 Task: Create in the project AztecBridge in Backlog an issue 'Develop a new feature to allow for voice recognition and transcription', assign it to team member softage.3@softage.net and change the status to IN PROGRESS. Create in the project AztecBridge in Backlog an issue 'Implement a new feature to allow for advanced search capabilities', assign it to team member softage.4@softage.net and change the status to IN PROGRESS
Action: Mouse moved to (189, 52)
Screenshot: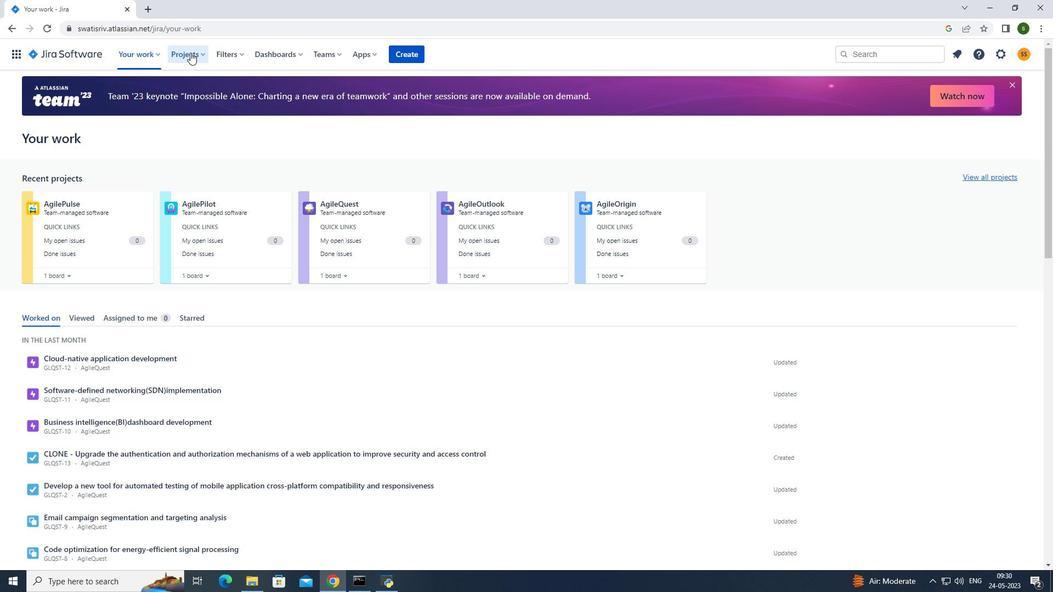 
Action: Mouse pressed left at (189, 52)
Screenshot: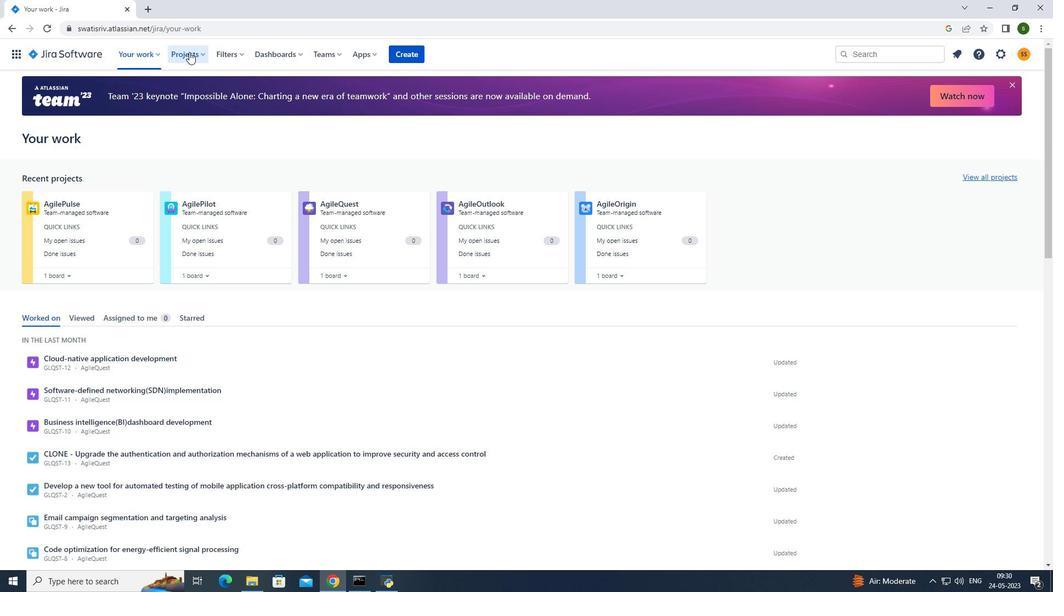 
Action: Mouse moved to (235, 277)
Screenshot: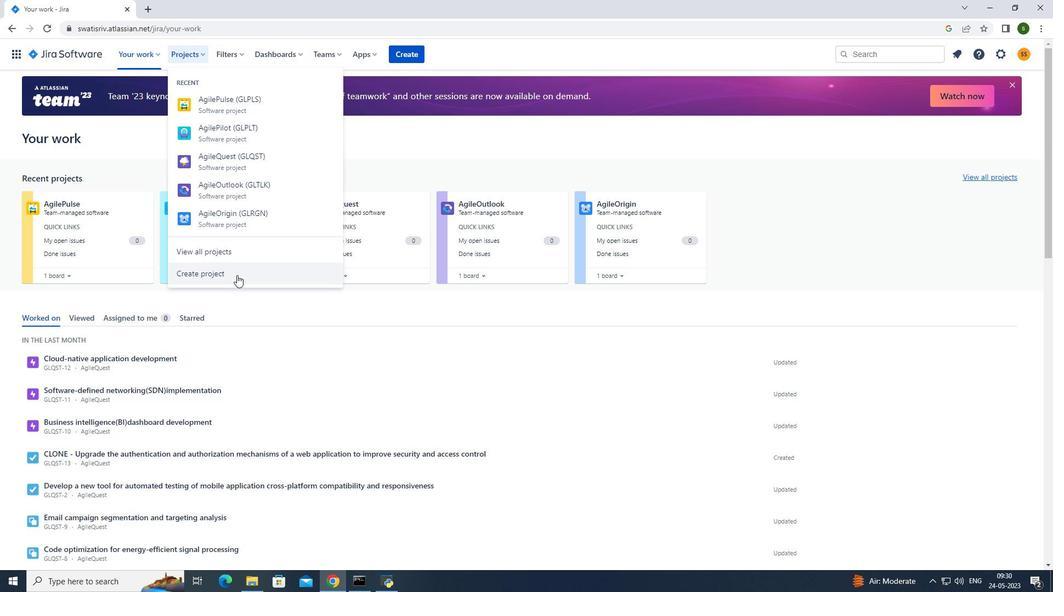 
Action: Mouse pressed left at (235, 277)
Screenshot: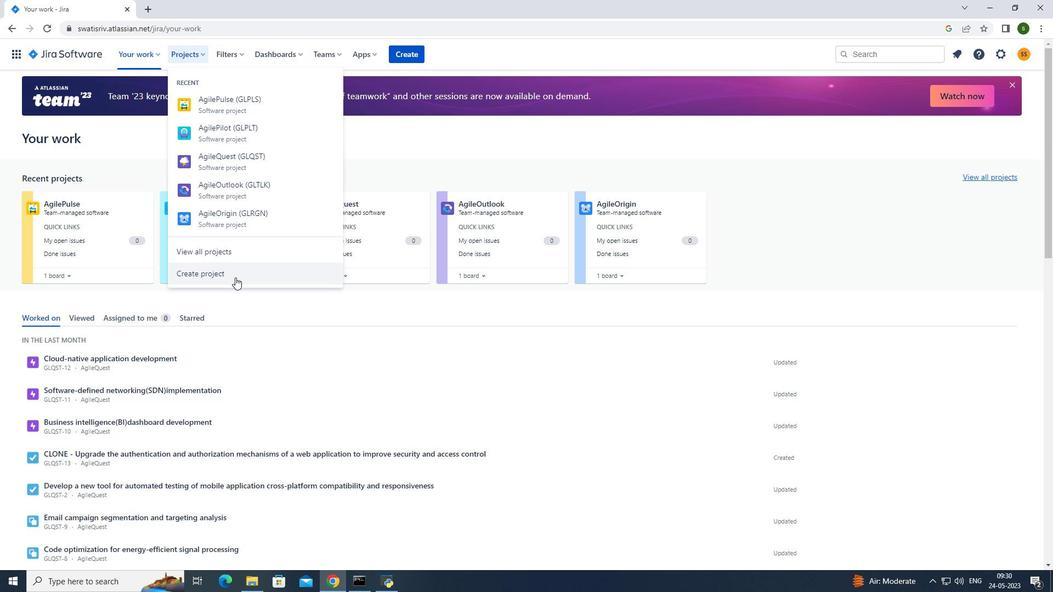 
Action: Mouse moved to (671, 262)
Screenshot: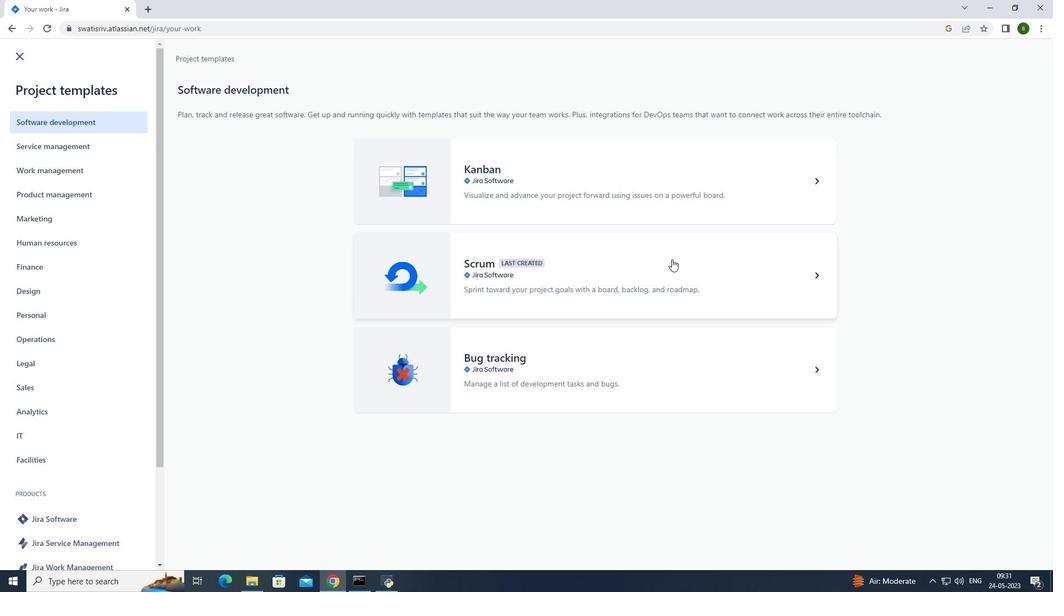 
Action: Mouse pressed left at (671, 262)
Screenshot: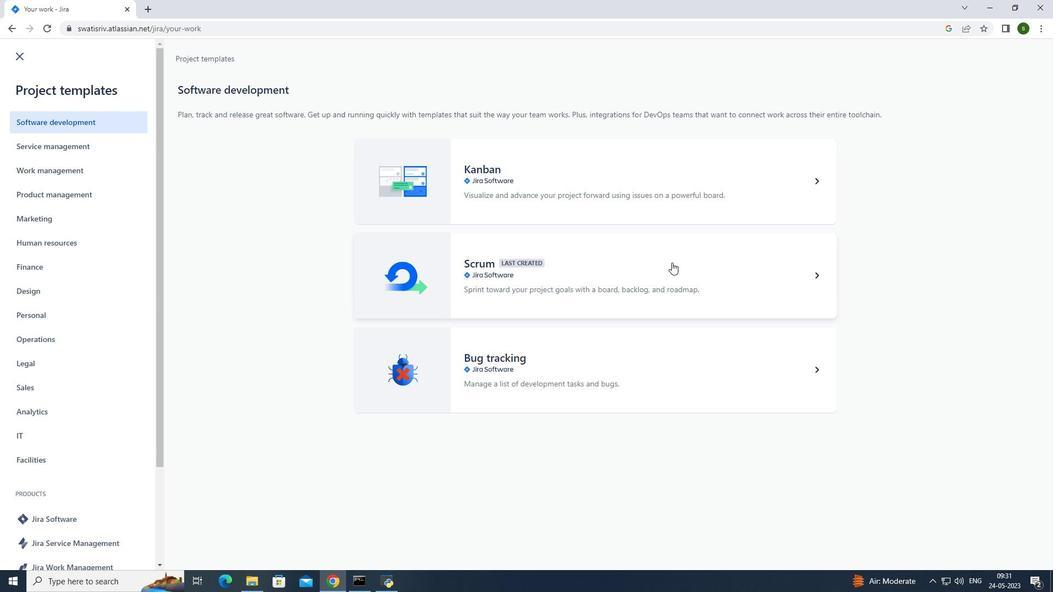
Action: Mouse moved to (810, 548)
Screenshot: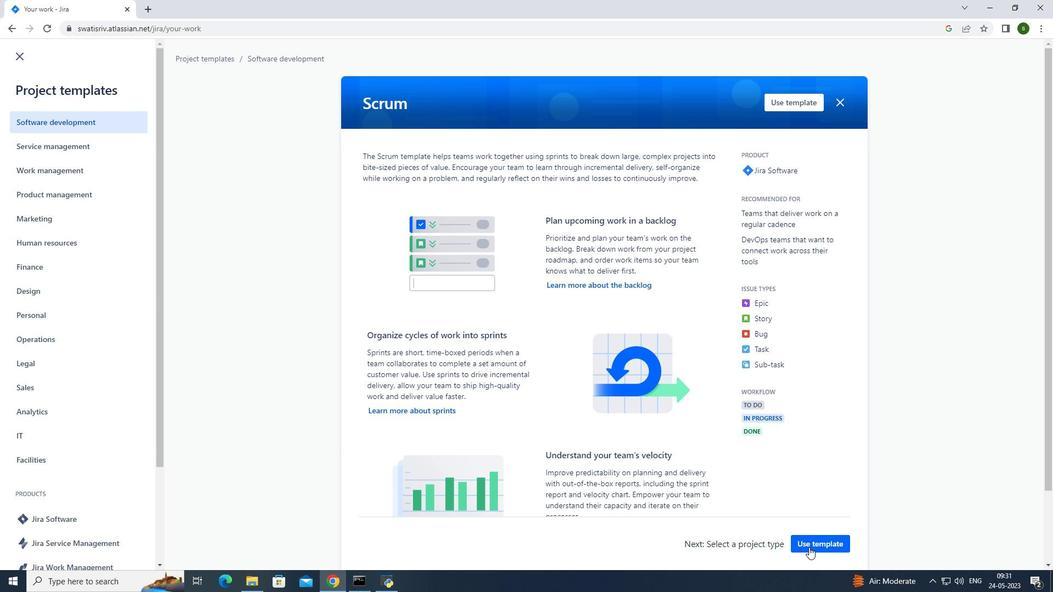 
Action: Mouse pressed left at (810, 548)
Screenshot: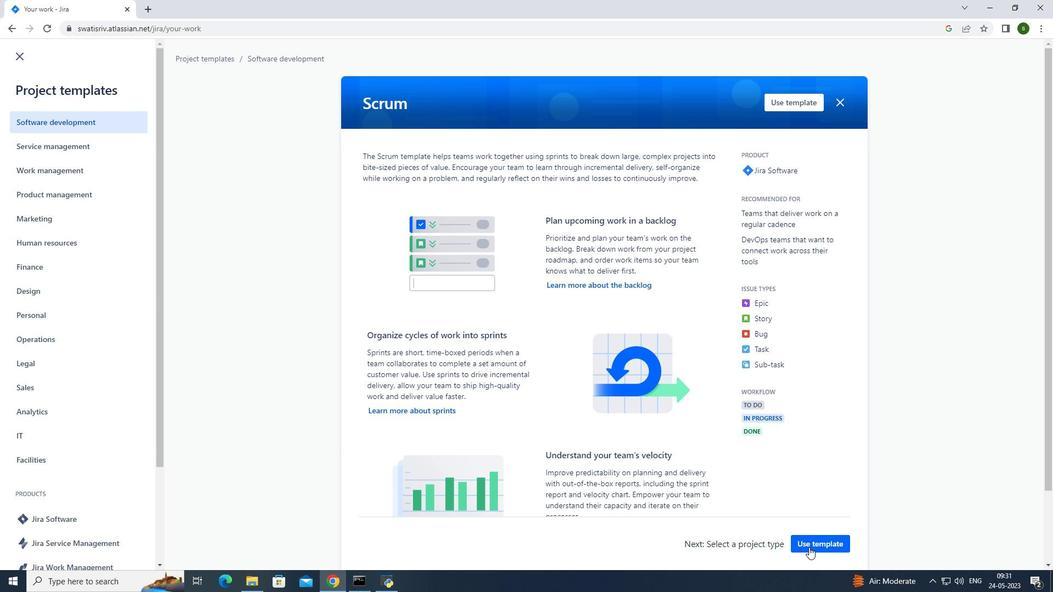 
Action: Mouse moved to (404, 540)
Screenshot: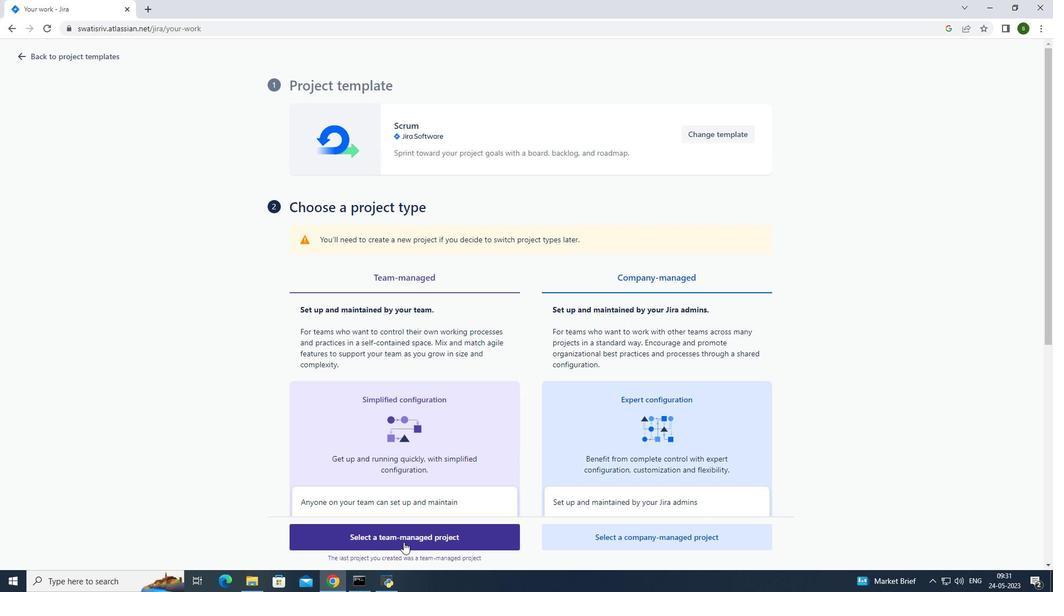 
Action: Mouse pressed left at (404, 540)
Screenshot: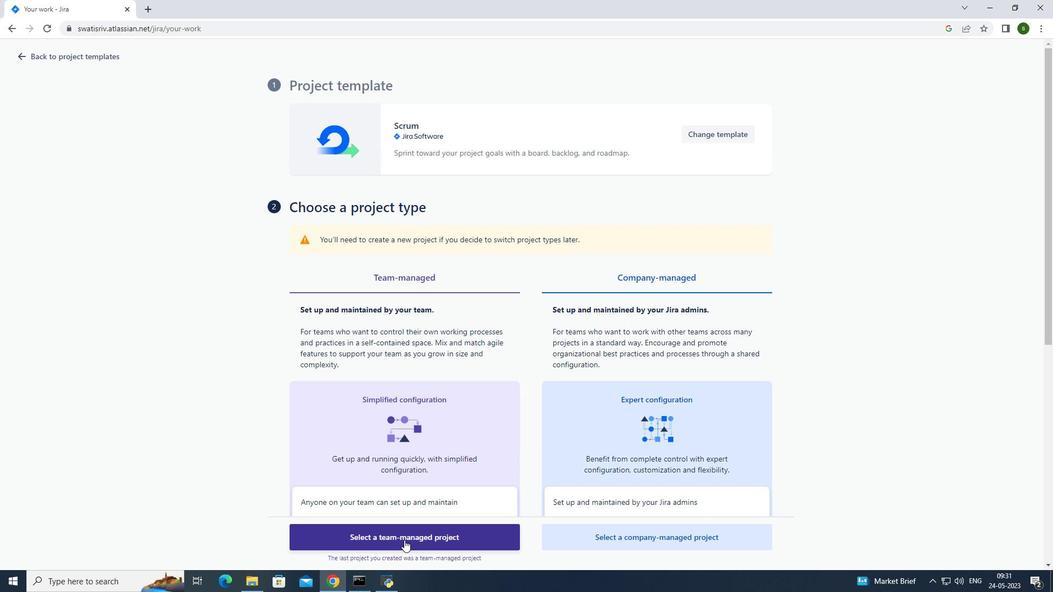 
Action: Mouse moved to (304, 250)
Screenshot: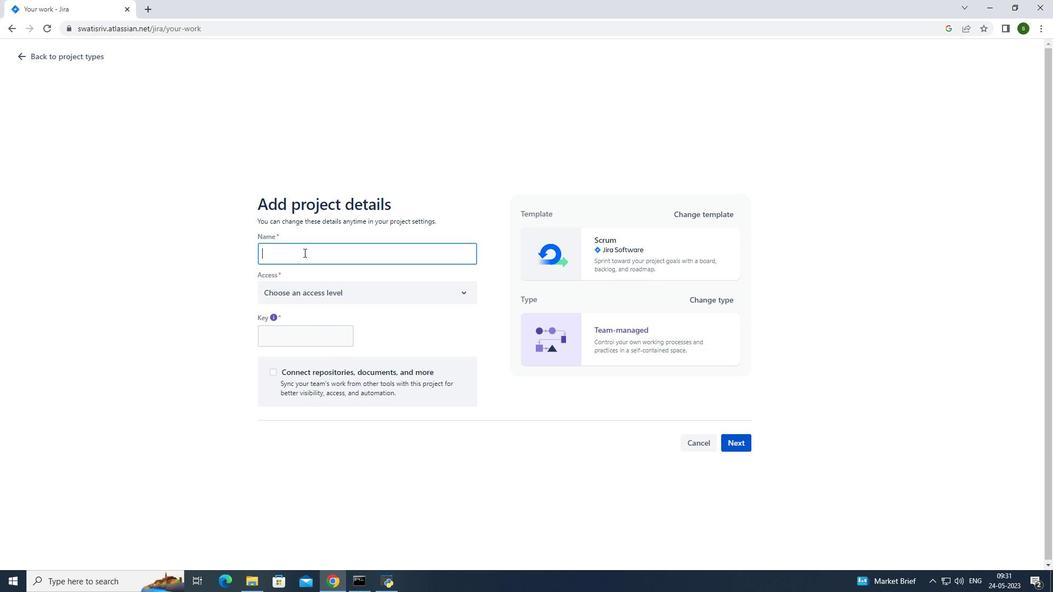 
Action: Mouse pressed left at (304, 250)
Screenshot: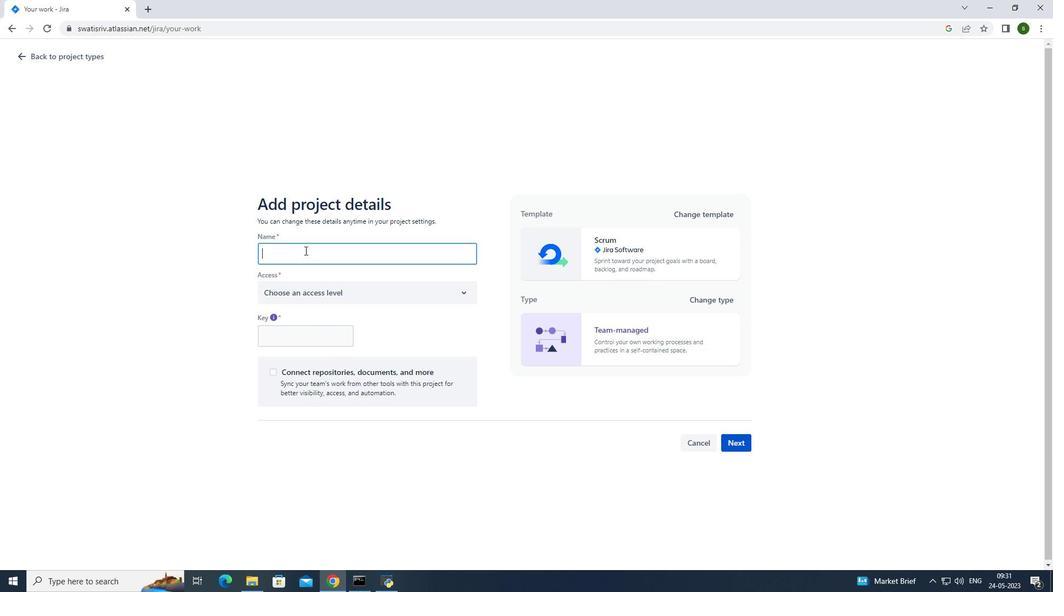 
Action: Key pressed <Key.caps_lock>A<Key.caps_lock>ztec<Key.caps_lock>B<Key.caps_lock>ridge
Screenshot: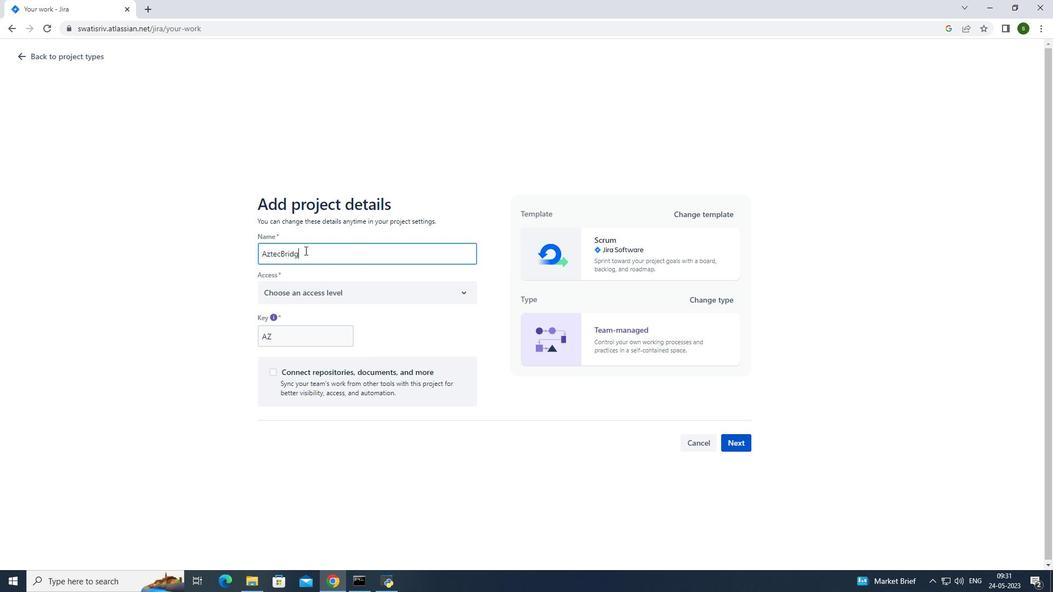 
Action: Mouse moved to (408, 289)
Screenshot: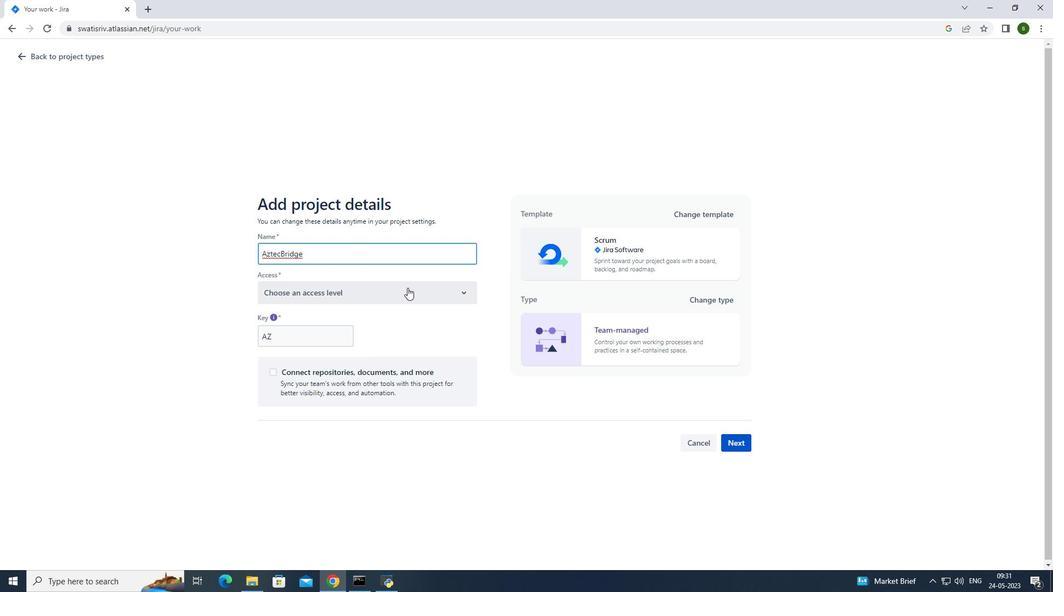 
Action: Mouse pressed left at (408, 289)
Screenshot: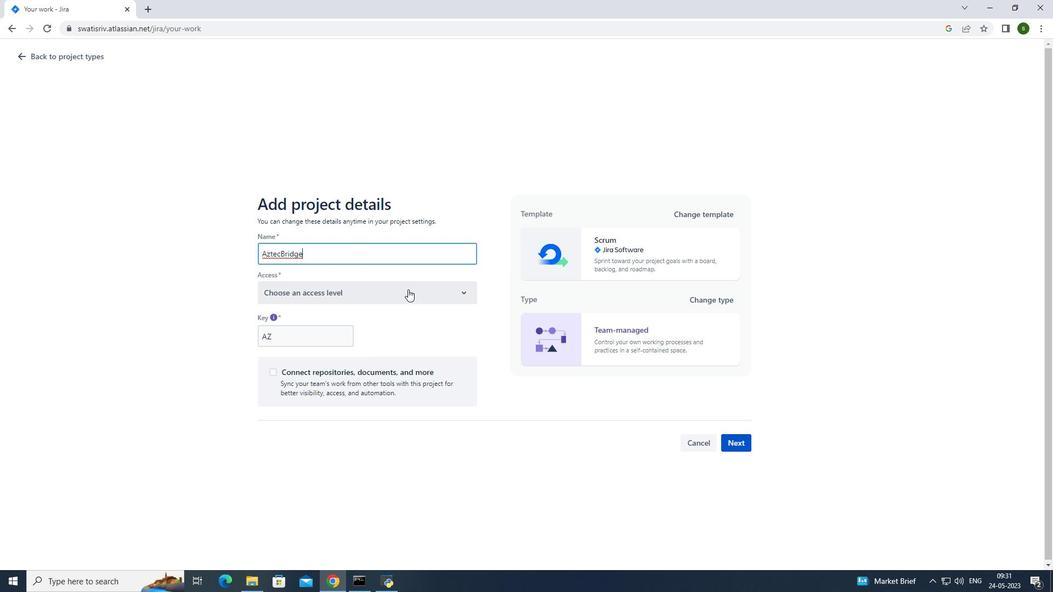 
Action: Mouse moved to (316, 335)
Screenshot: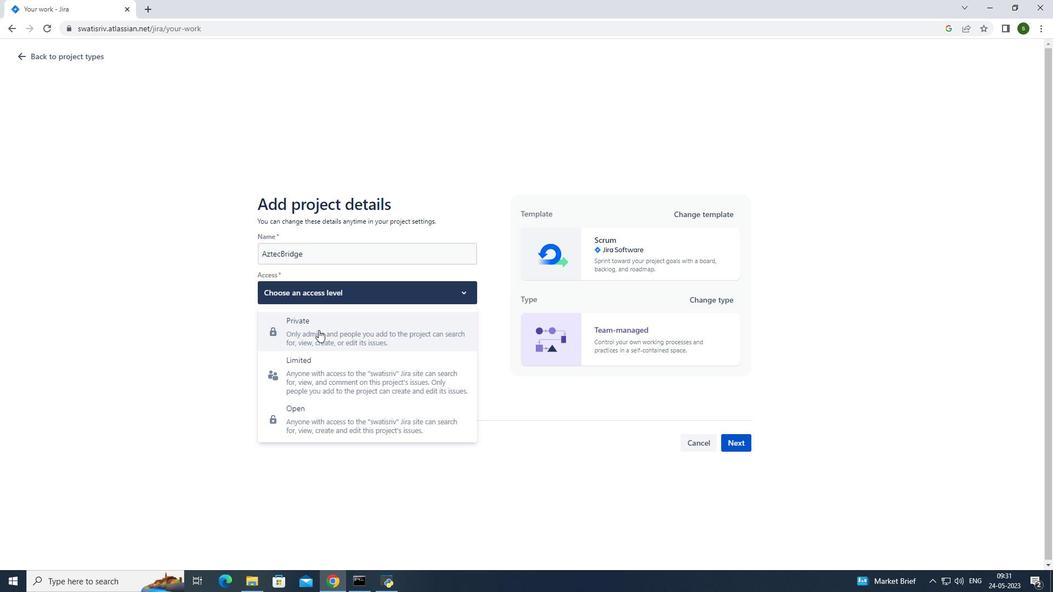 
Action: Mouse pressed left at (316, 335)
Screenshot: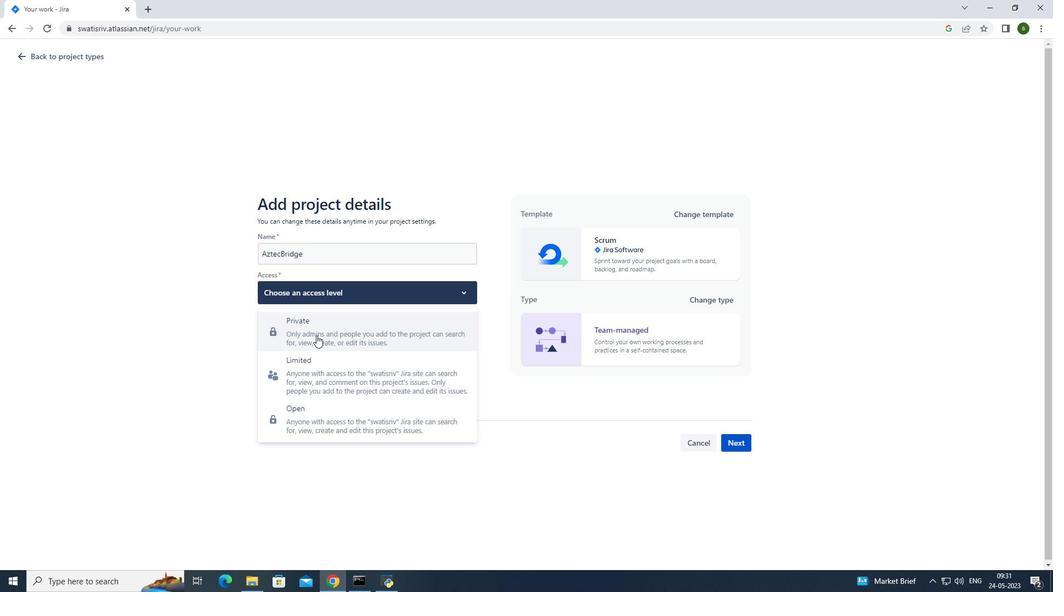 
Action: Mouse moved to (734, 444)
Screenshot: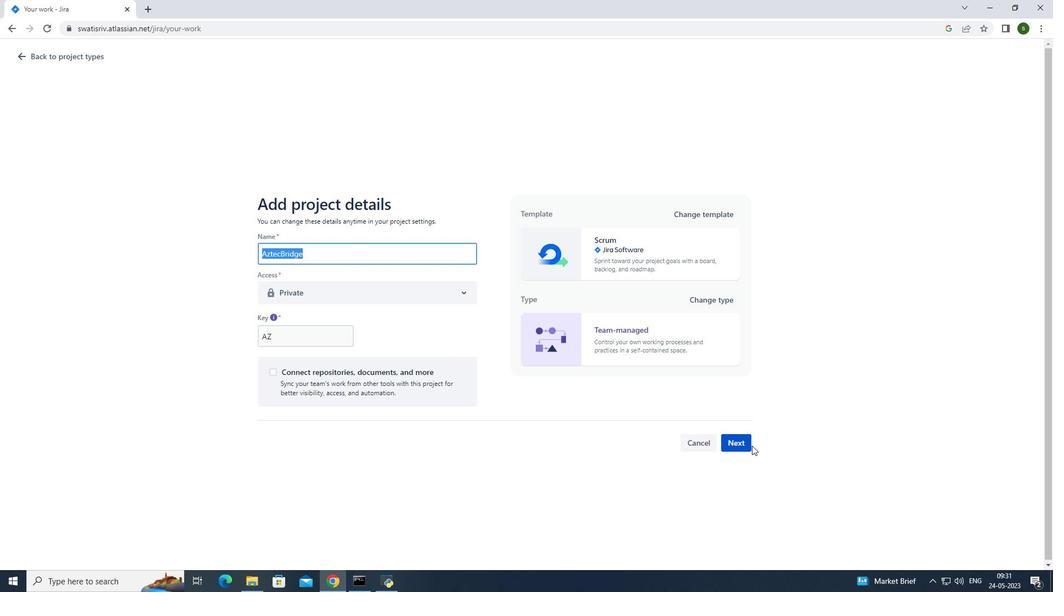
Action: Mouse pressed left at (734, 444)
Screenshot: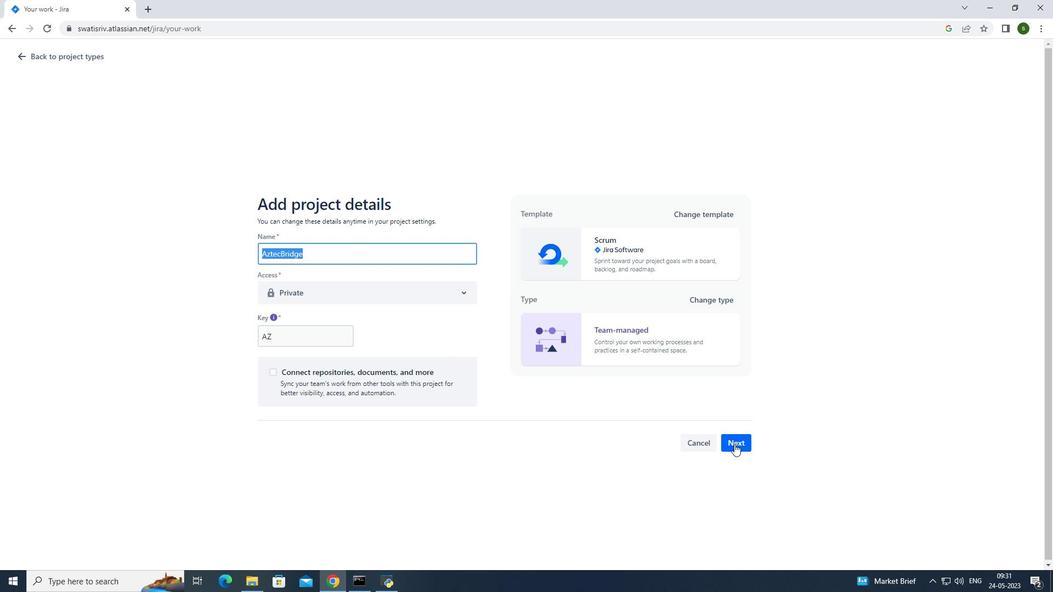 
Action: Mouse moved to (655, 368)
Screenshot: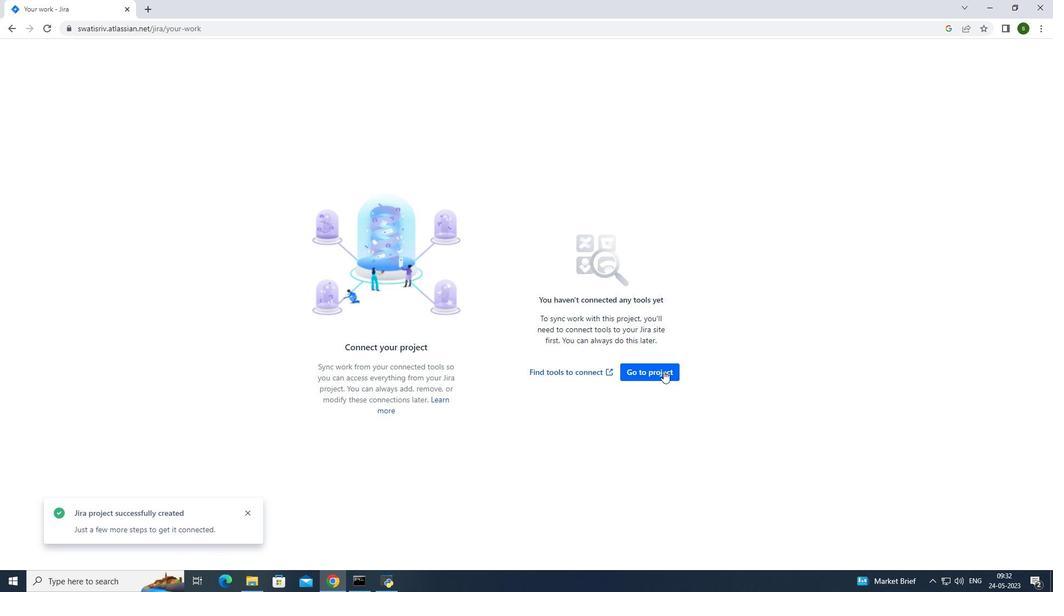 
Action: Mouse pressed left at (655, 368)
Screenshot: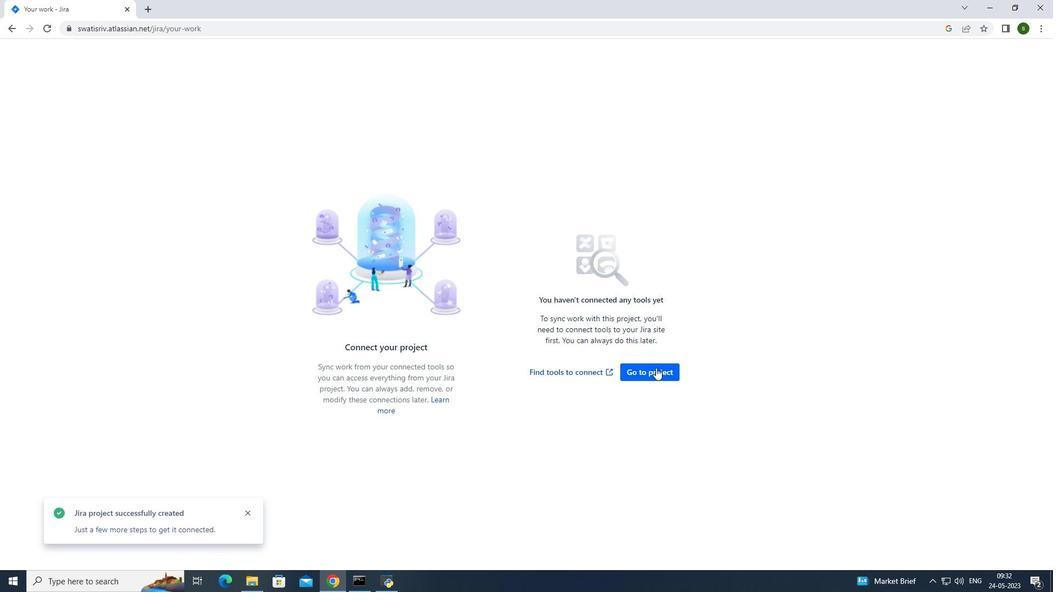
Action: Mouse moved to (250, 512)
Screenshot: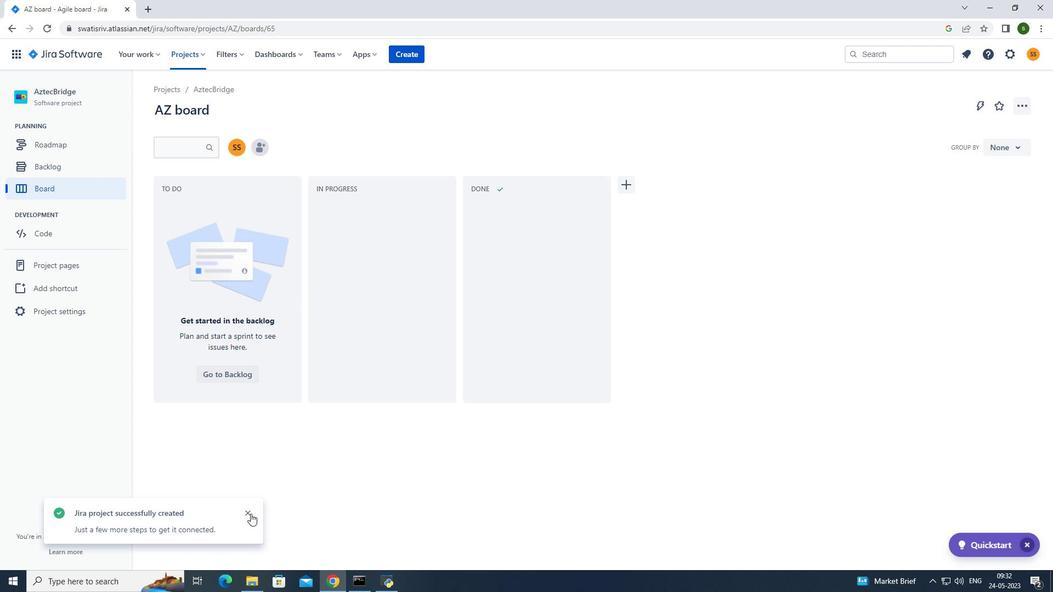 
Action: Mouse pressed left at (250, 512)
Screenshot: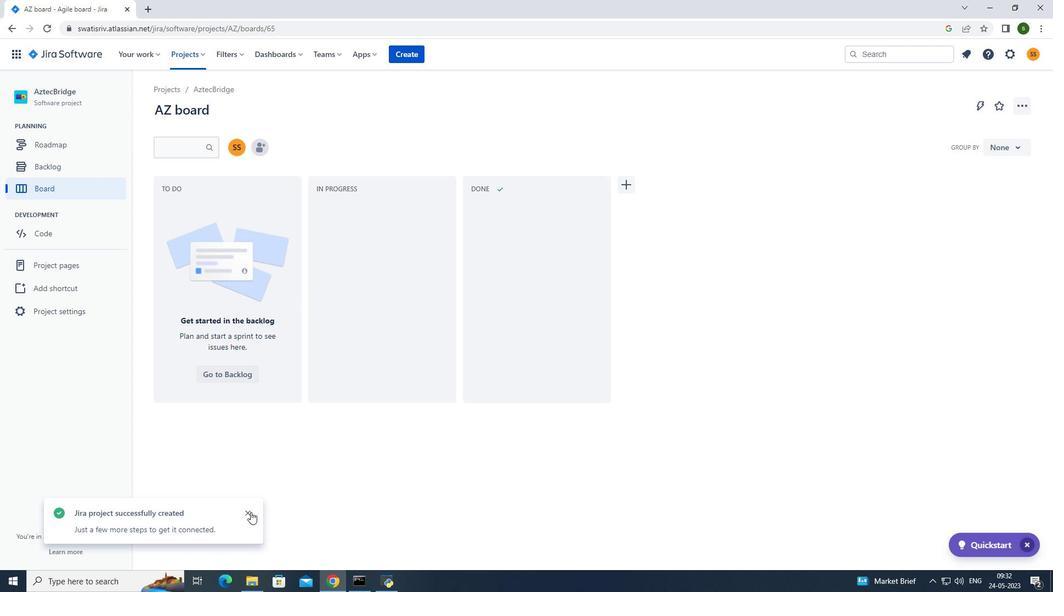 
Action: Mouse moved to (239, 375)
Screenshot: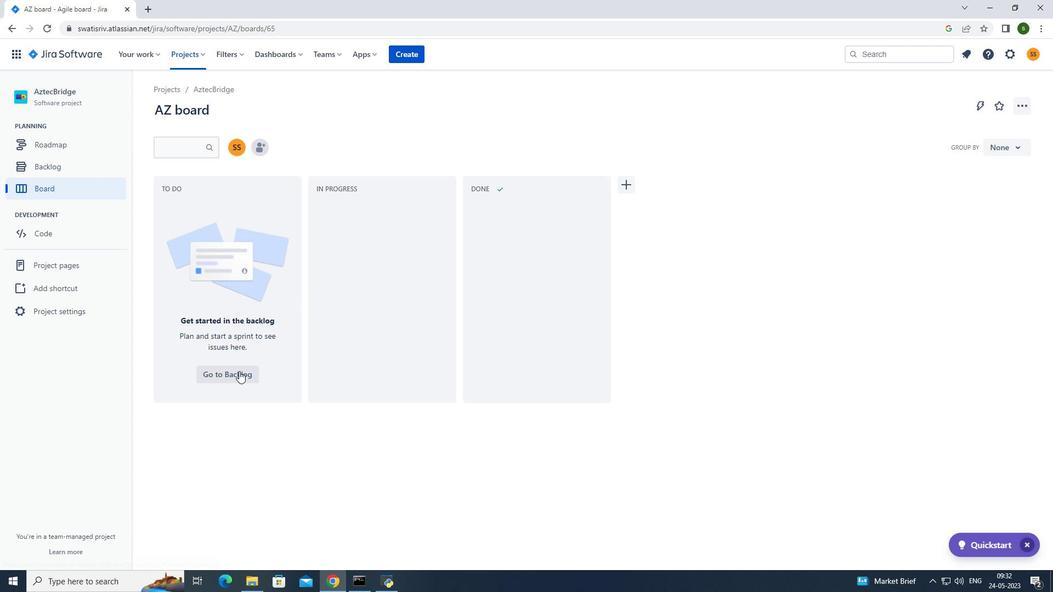 
Action: Mouse pressed left at (239, 375)
Screenshot: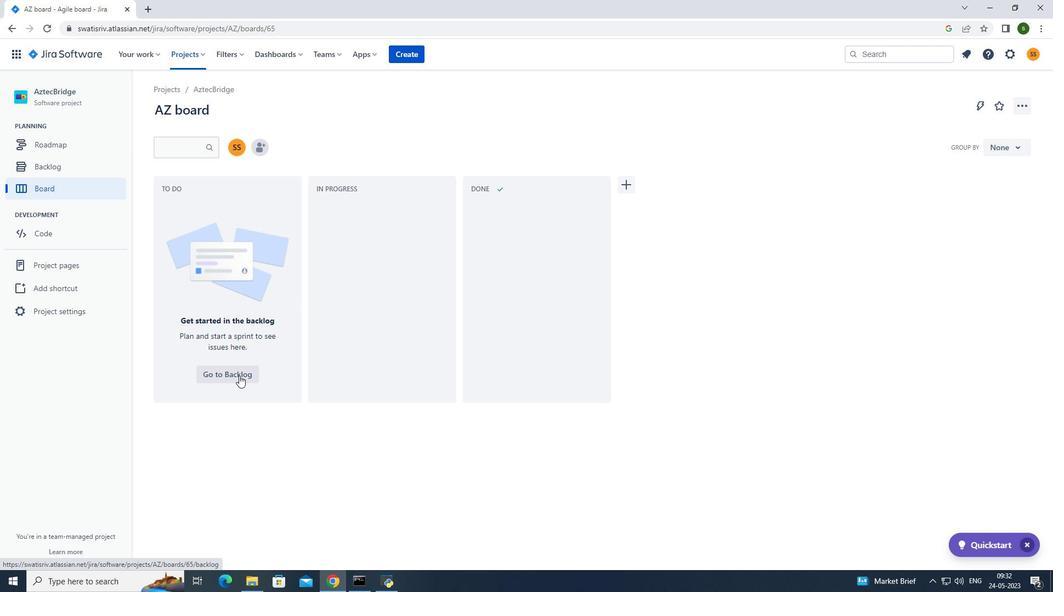 
Action: Mouse moved to (360, 406)
Screenshot: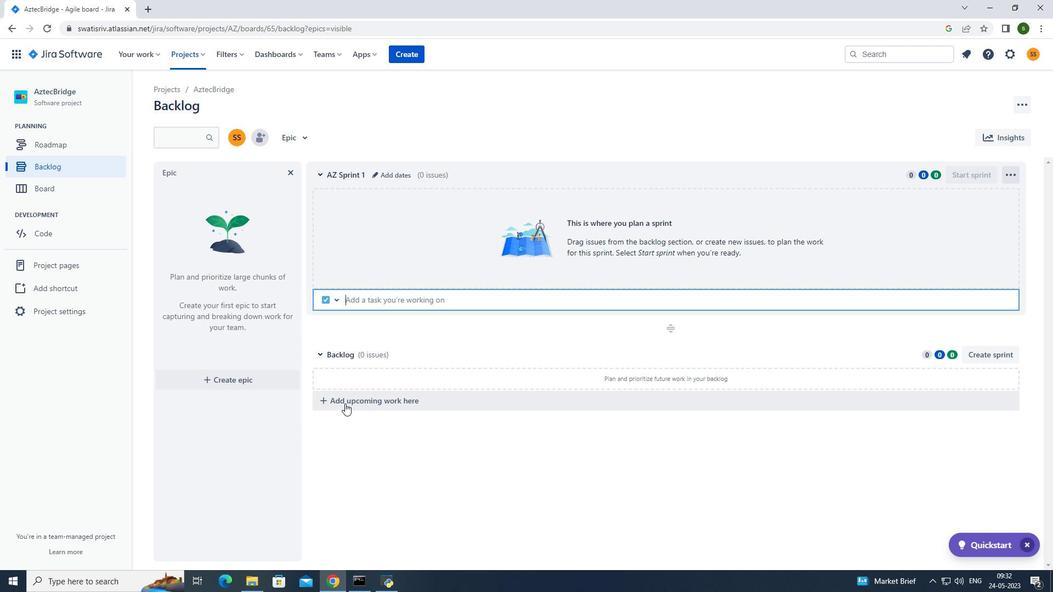 
Action: Mouse pressed left at (360, 406)
Screenshot: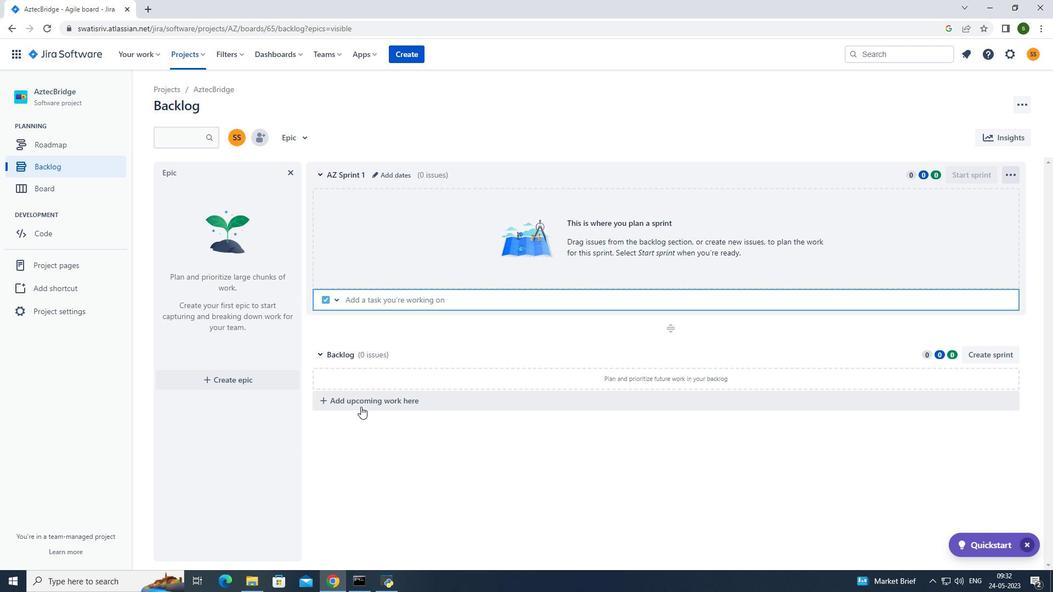 
Action: Mouse moved to (387, 400)
Screenshot: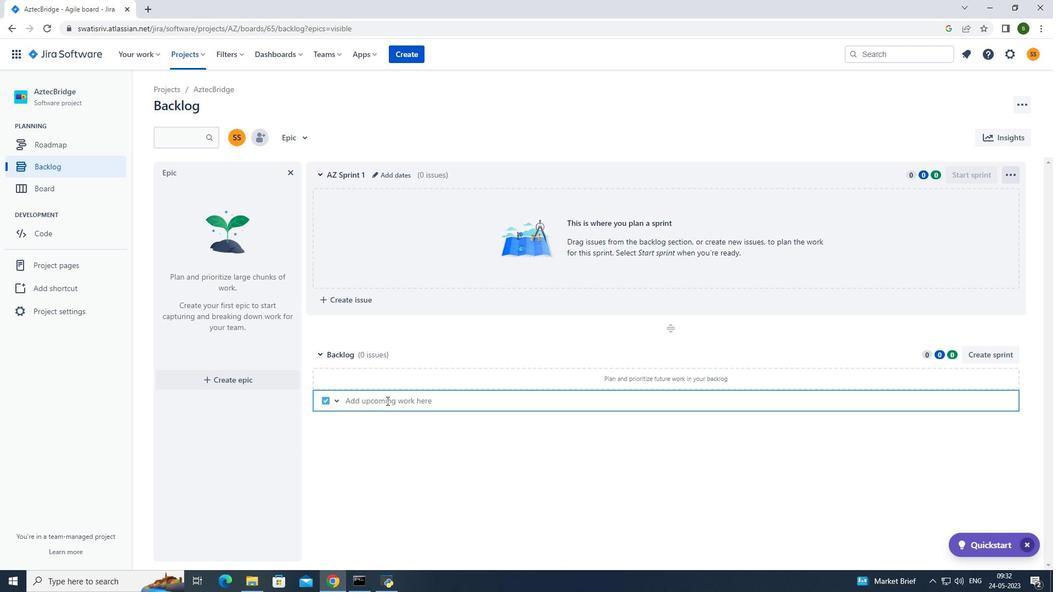 
Action: Mouse pressed left at (387, 400)
Screenshot: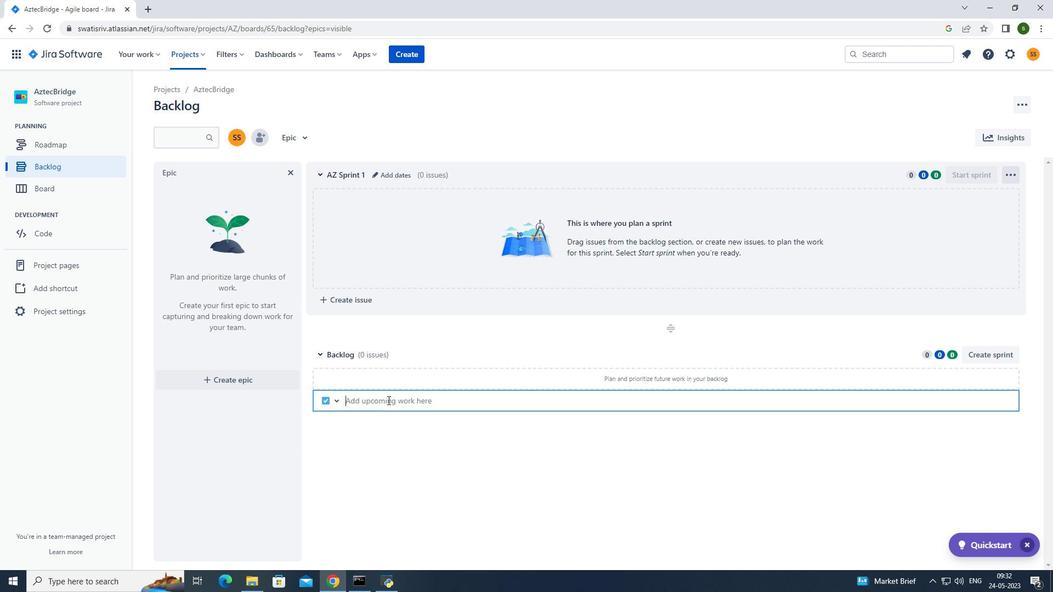 
Action: Key pressed <Key.caps_lock>D<Key.caps_lock>evelop<Key.space>a<Key.space>new<Key.space>feature<Key.space>to<Key.space>allow<Key.space>for<Key.space>voice<Key.space>recognition<Key.space>and<Key.space>transcription<Key.enter>
Screenshot: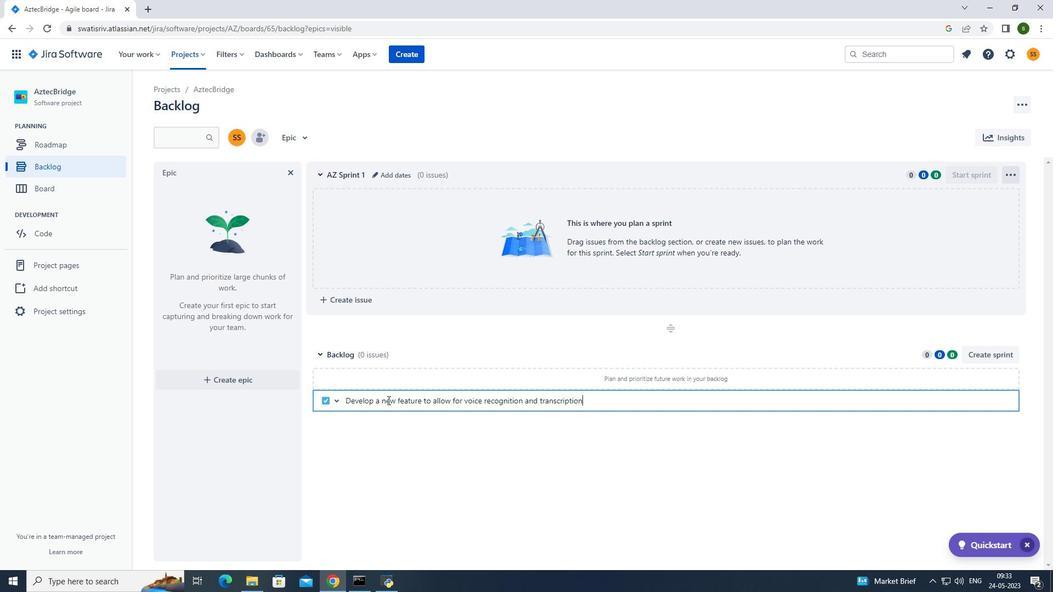 
Action: Mouse moved to (988, 377)
Screenshot: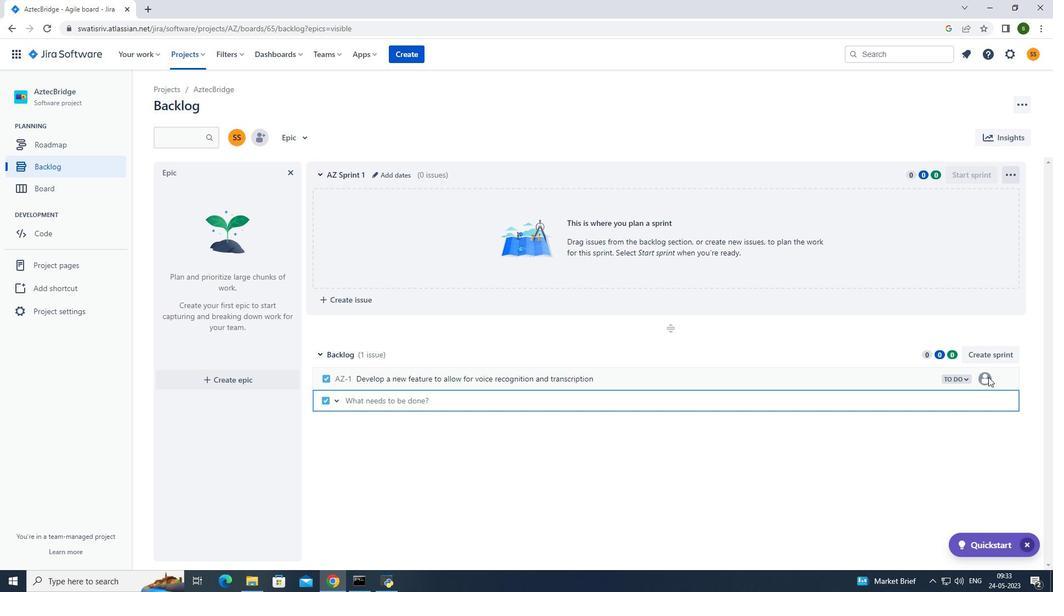 
Action: Mouse pressed left at (988, 377)
Screenshot: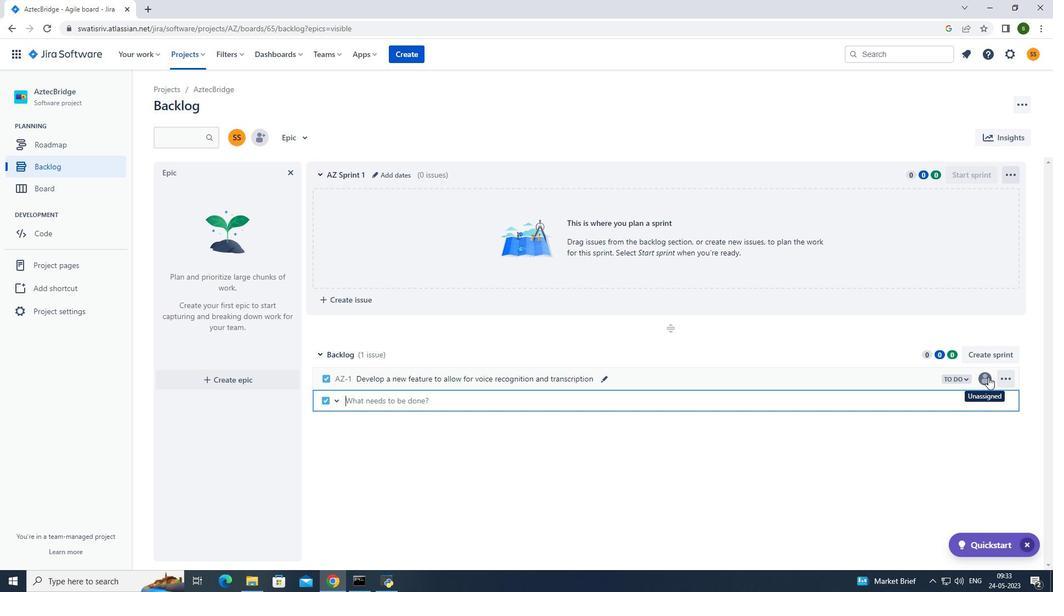
Action: Mouse moved to (913, 402)
Screenshot: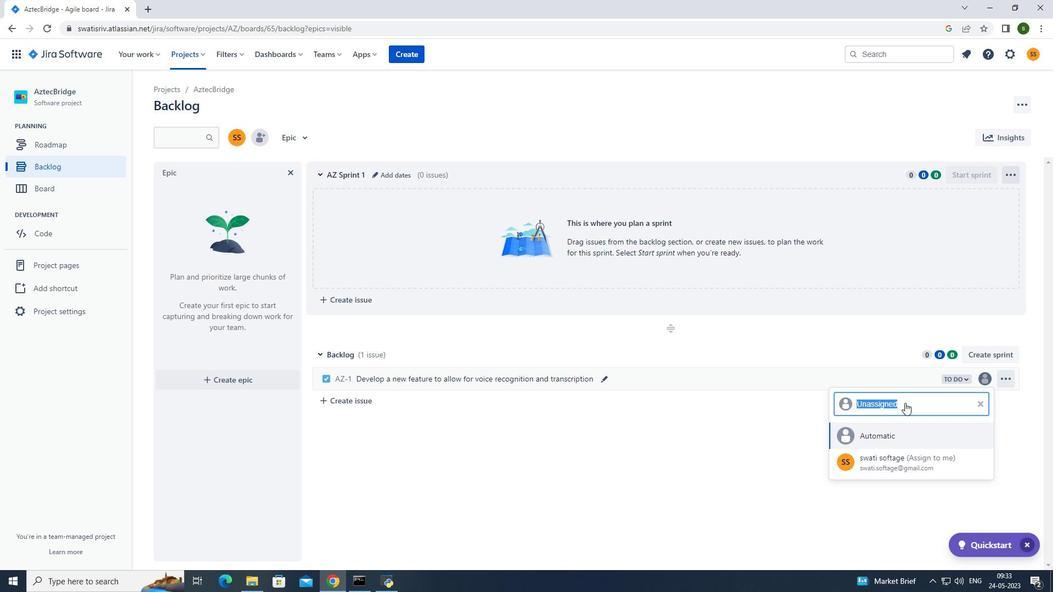 
Action: Mouse pressed left at (913, 402)
Screenshot: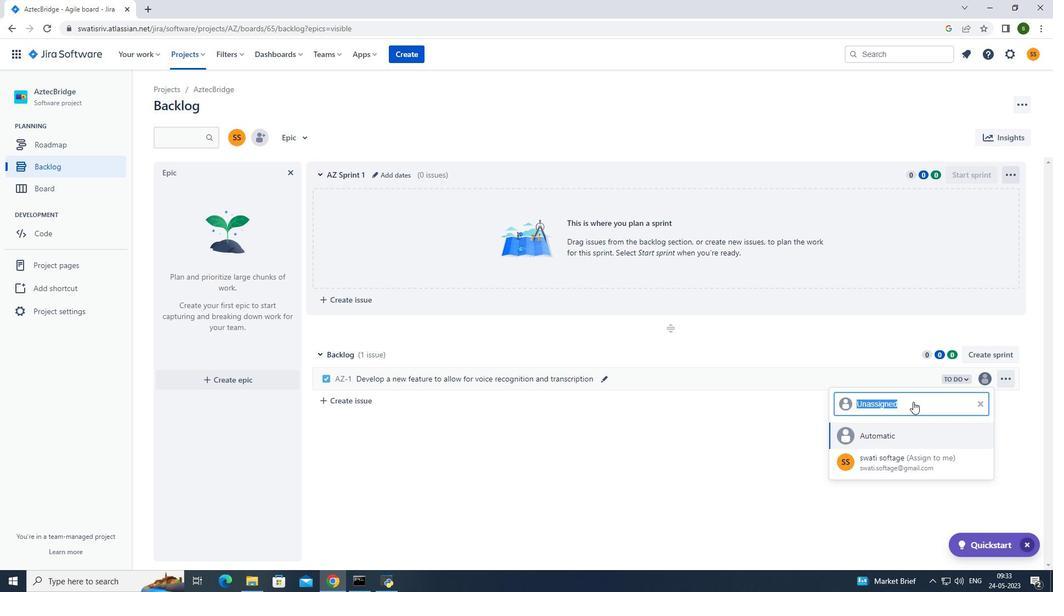 
Action: Mouse moved to (982, 403)
Screenshot: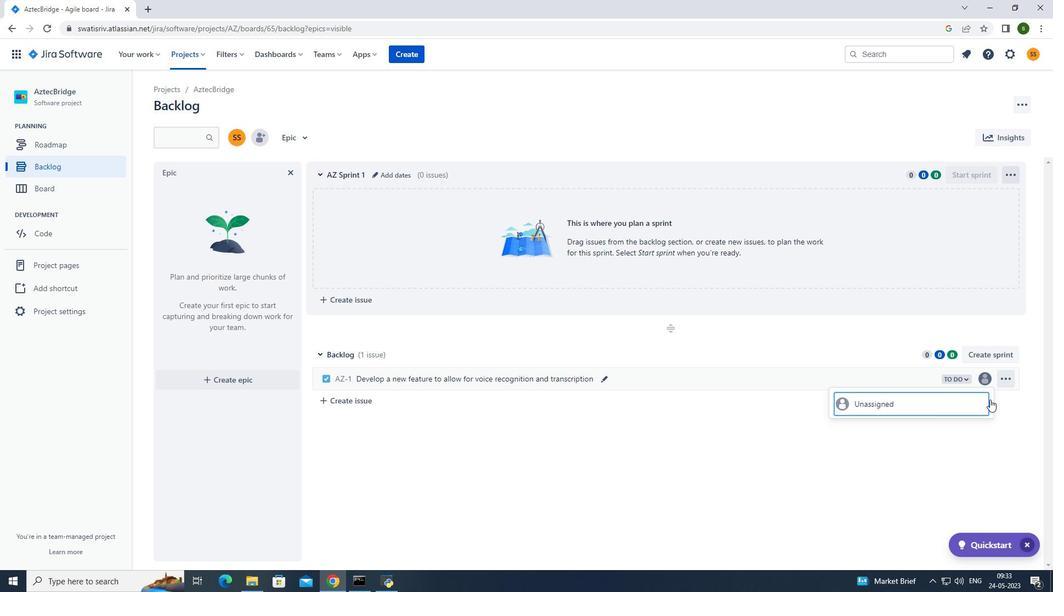 
Action: Mouse pressed left at (982, 403)
Screenshot: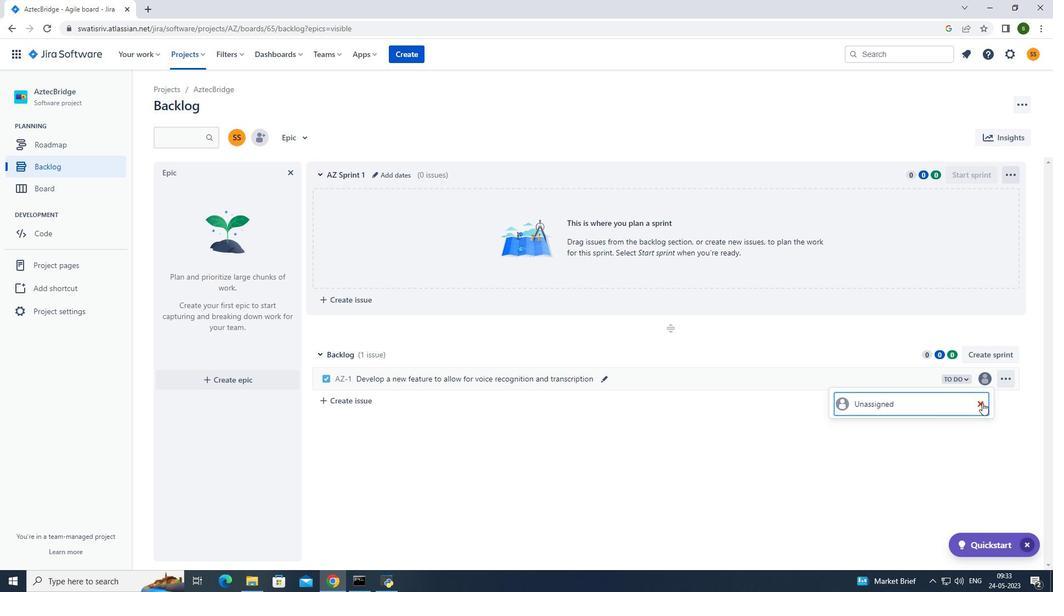 
Action: Mouse moved to (885, 404)
Screenshot: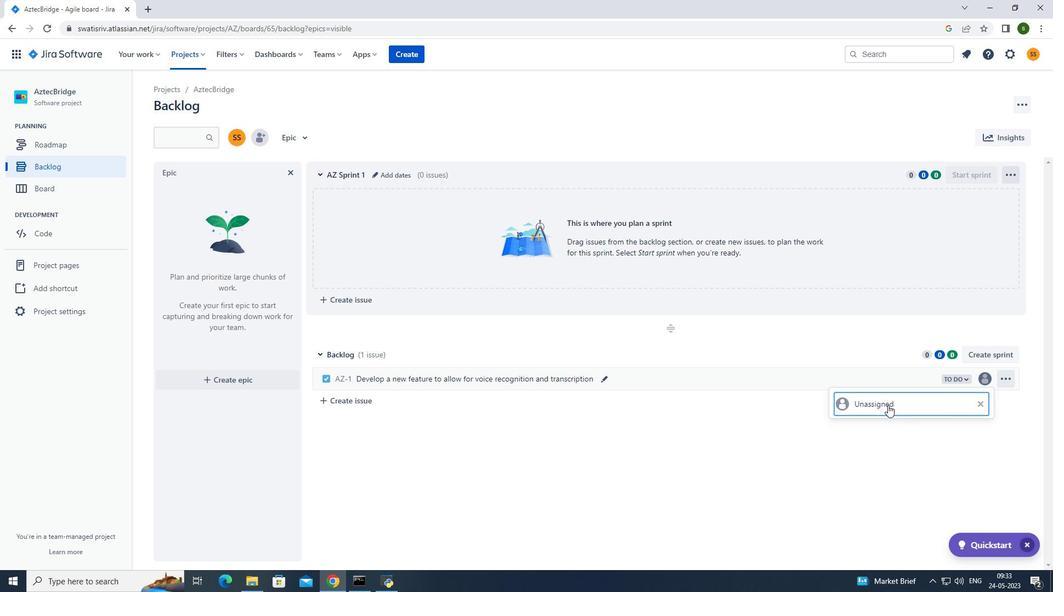 
Action: Mouse pressed left at (885, 404)
Screenshot: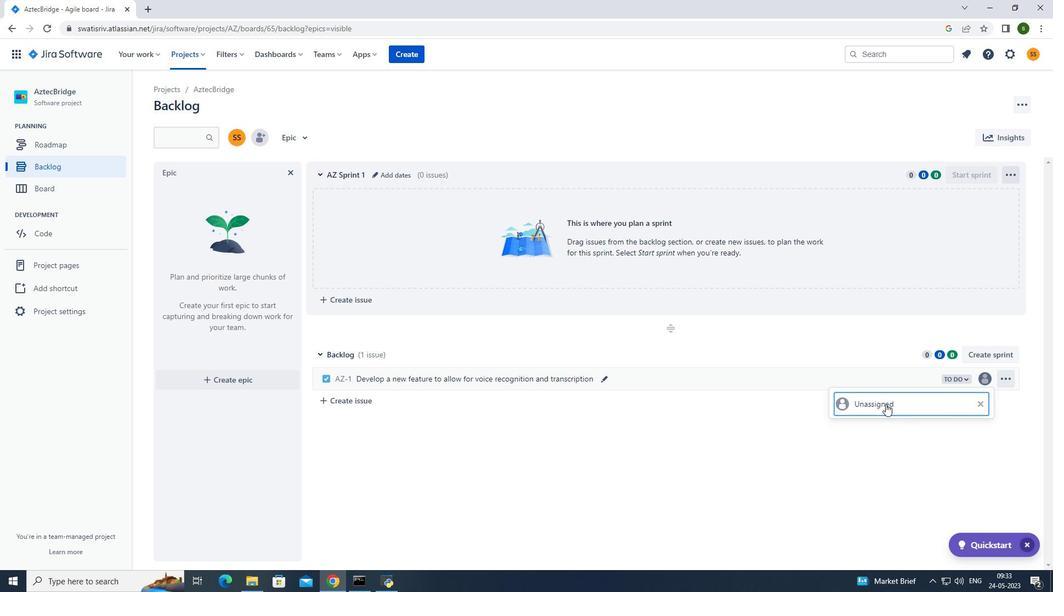 
Action: Mouse moved to (878, 404)
Screenshot: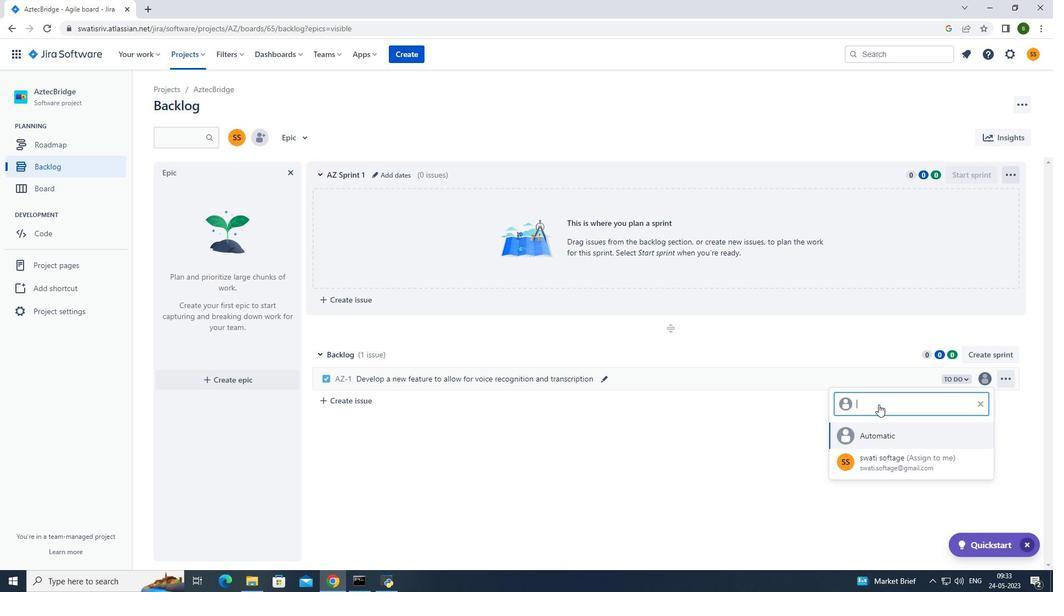 
Action: Key pressed softage.3<Key.shift><Key.shift>@softage,<Key.backspace>.net<Key.enter>
Screenshot: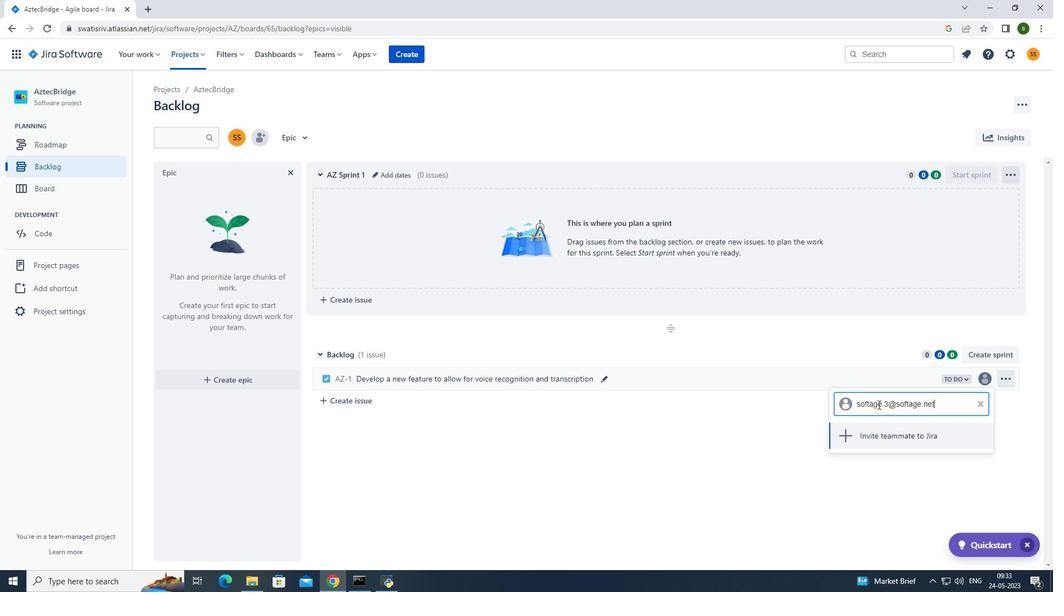 
Action: Mouse moved to (728, 345)
Screenshot: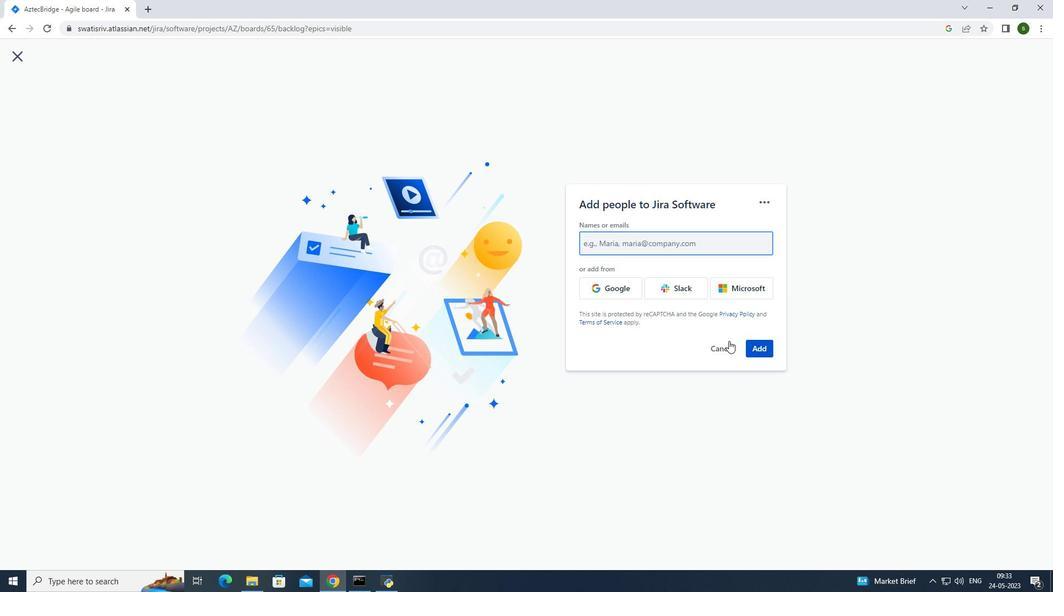 
Action: Mouse pressed left at (728, 345)
Screenshot: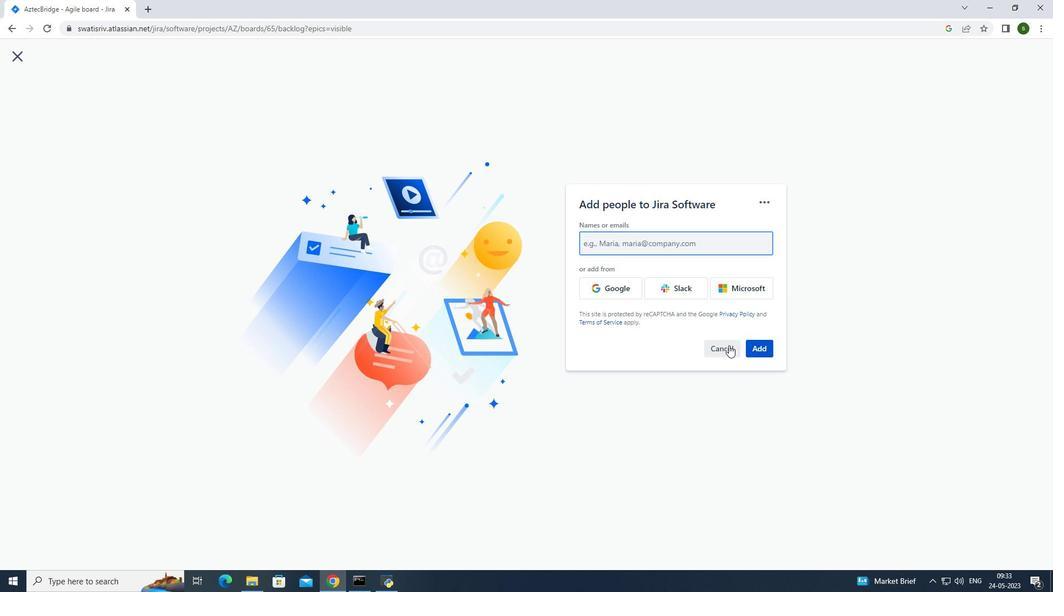 
Action: Mouse moved to (986, 381)
Screenshot: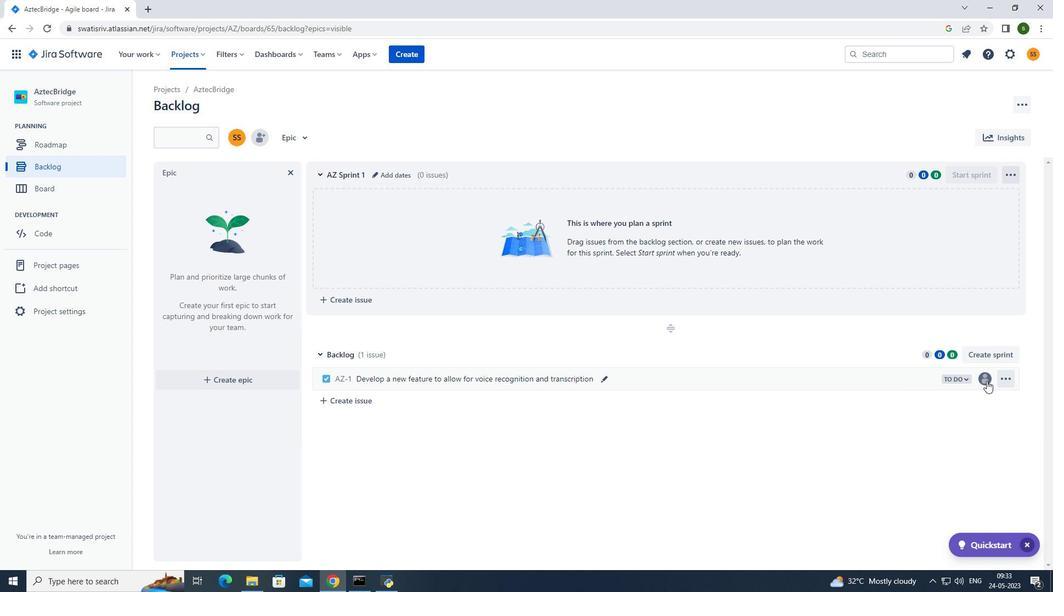
Action: Mouse pressed left at (986, 381)
Screenshot: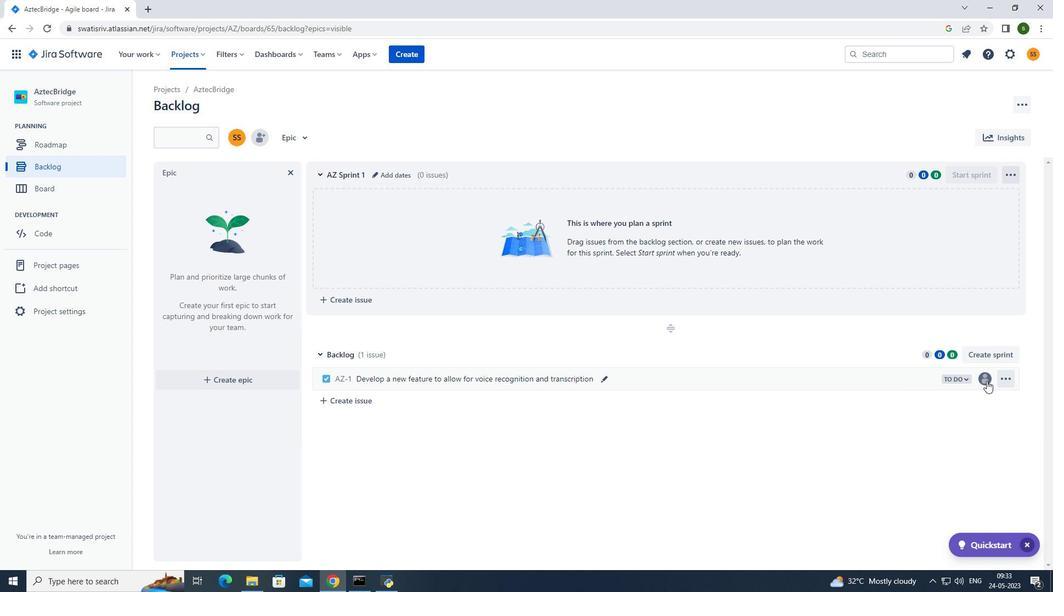 
Action: Mouse moved to (878, 437)
Screenshot: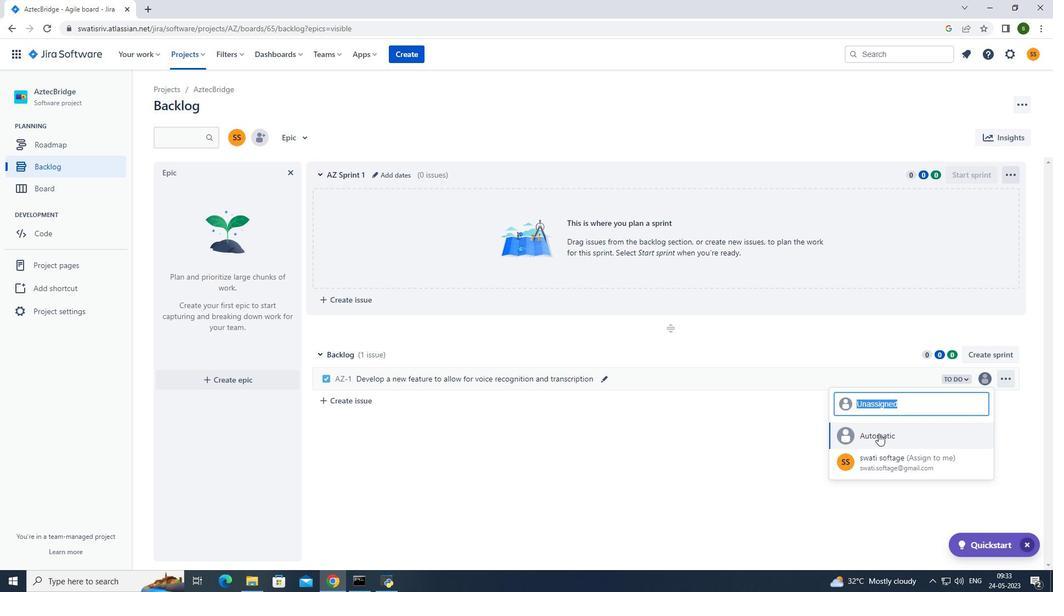 
Action: Mouse pressed left at (878, 437)
Screenshot: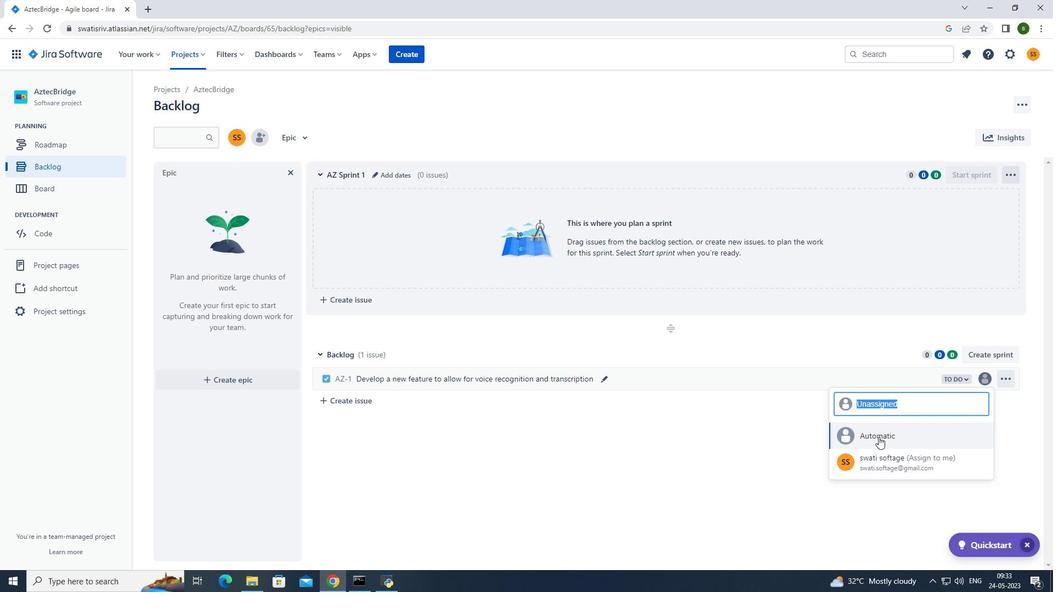 
Action: Mouse moved to (985, 383)
Screenshot: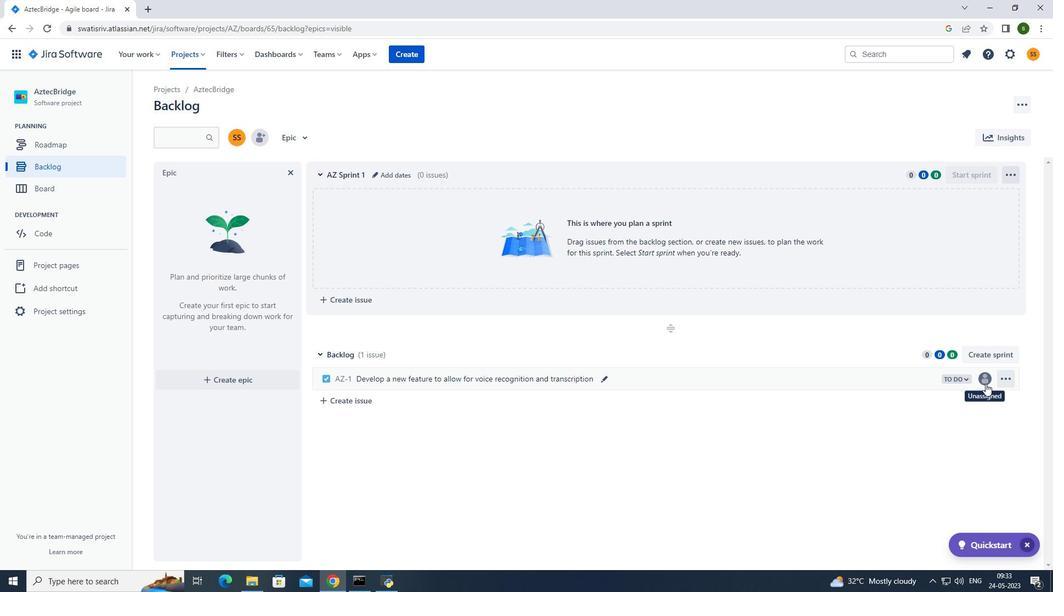 
Action: Mouse pressed left at (985, 383)
Screenshot: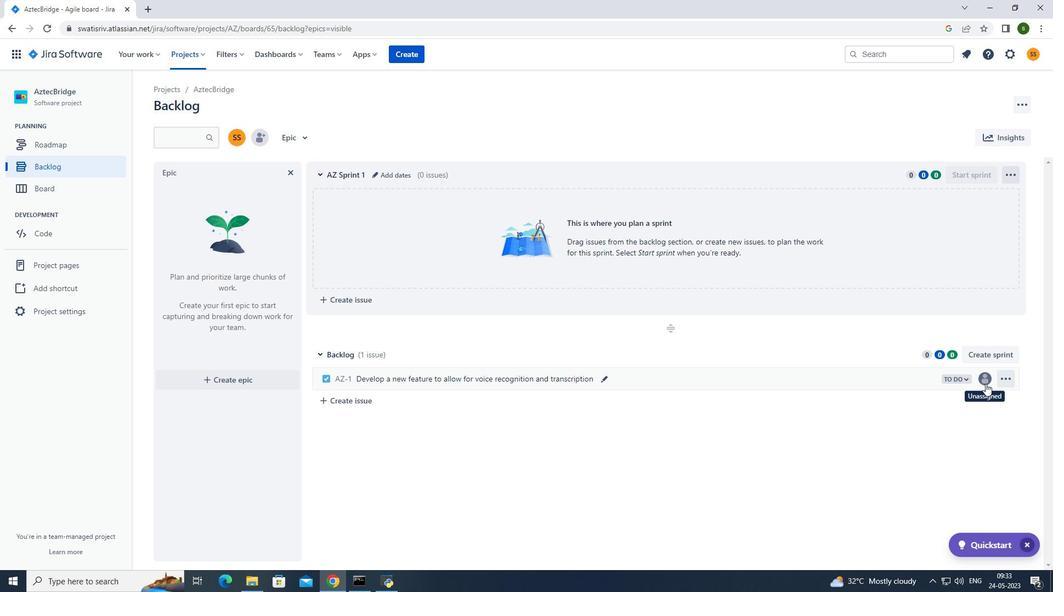 
Action: Mouse moved to (839, 327)
Screenshot: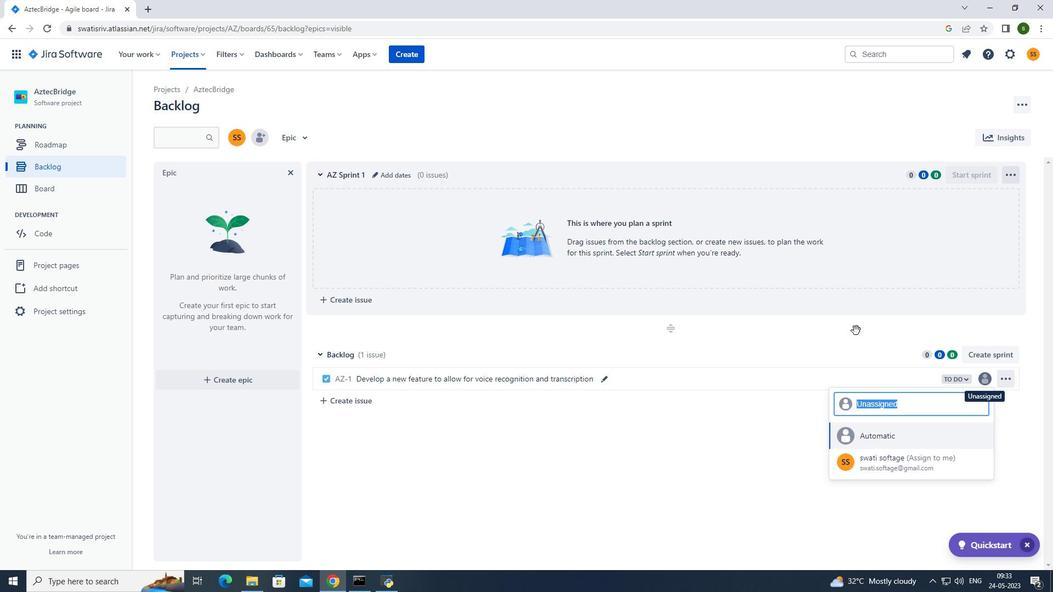
Action: Mouse pressed left at (839, 327)
Screenshot: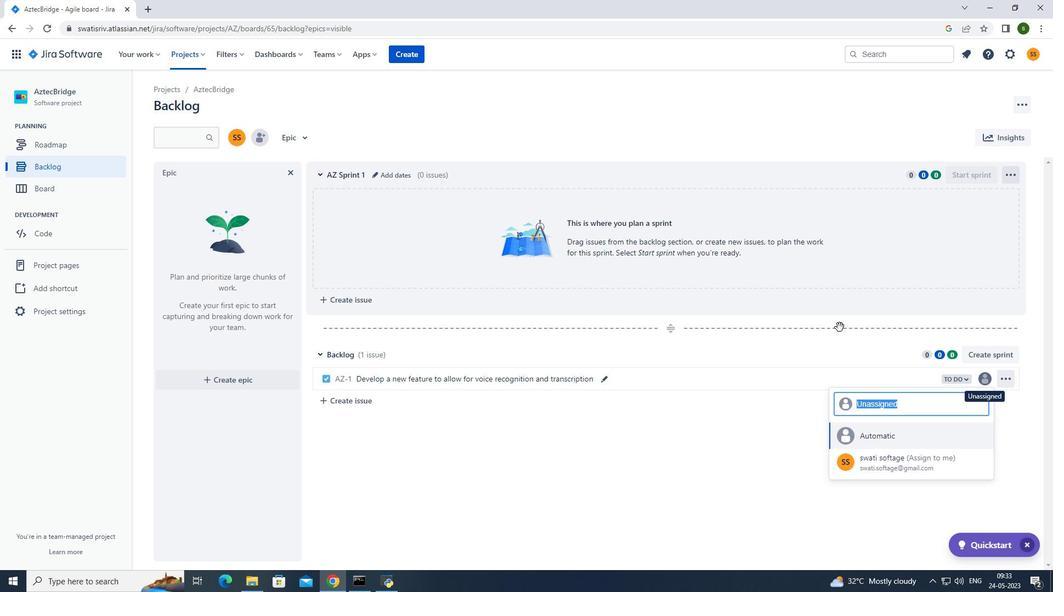 
Action: Mouse moved to (956, 372)
Screenshot: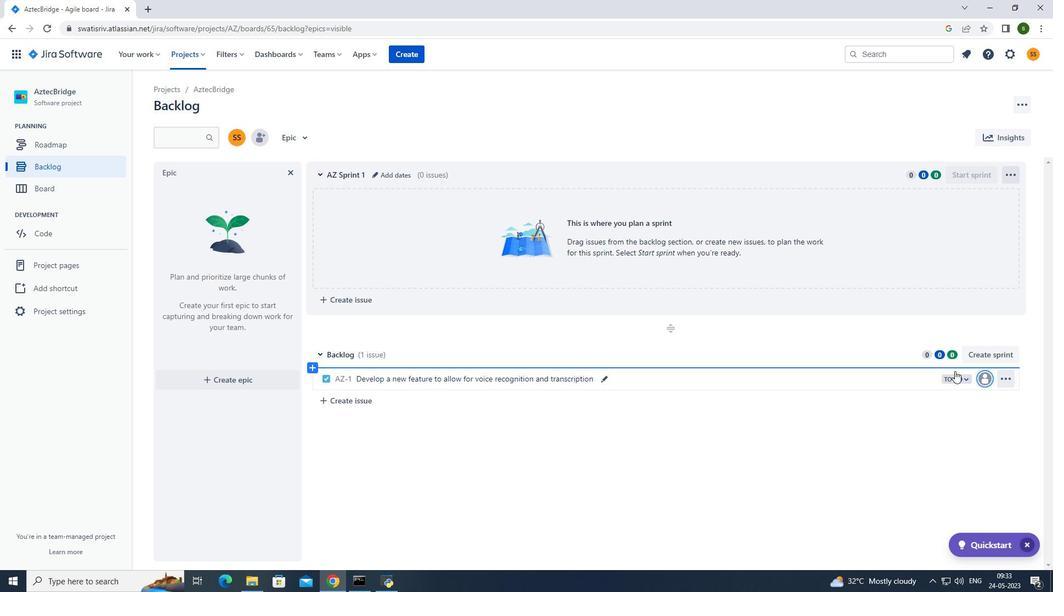 
Action: Mouse pressed left at (956, 372)
Screenshot: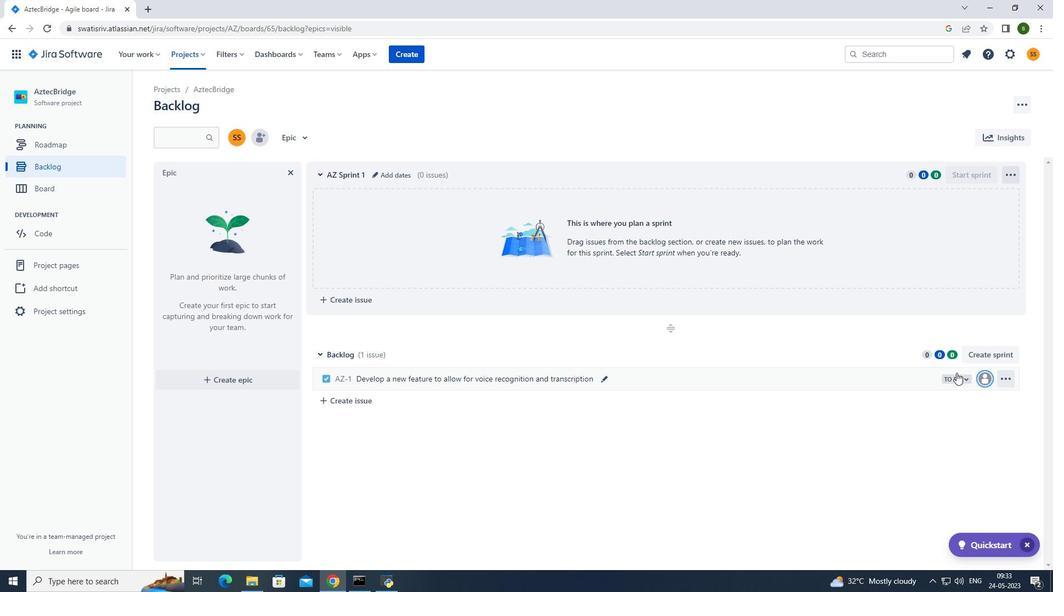 
Action: Mouse moved to (958, 377)
Screenshot: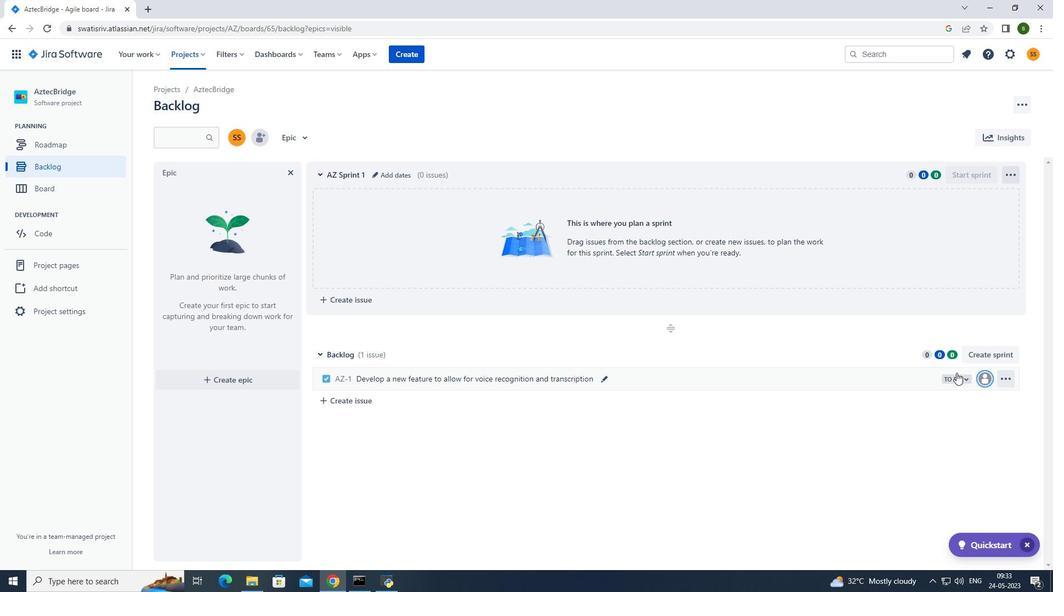 
Action: Mouse pressed left at (958, 377)
Screenshot: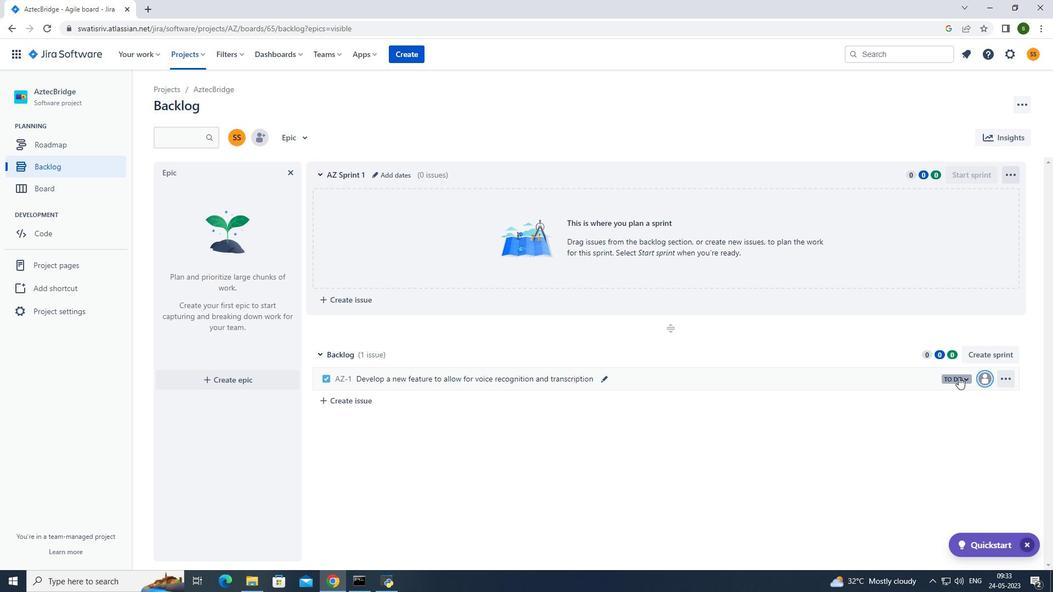 
Action: Mouse moved to (883, 403)
Screenshot: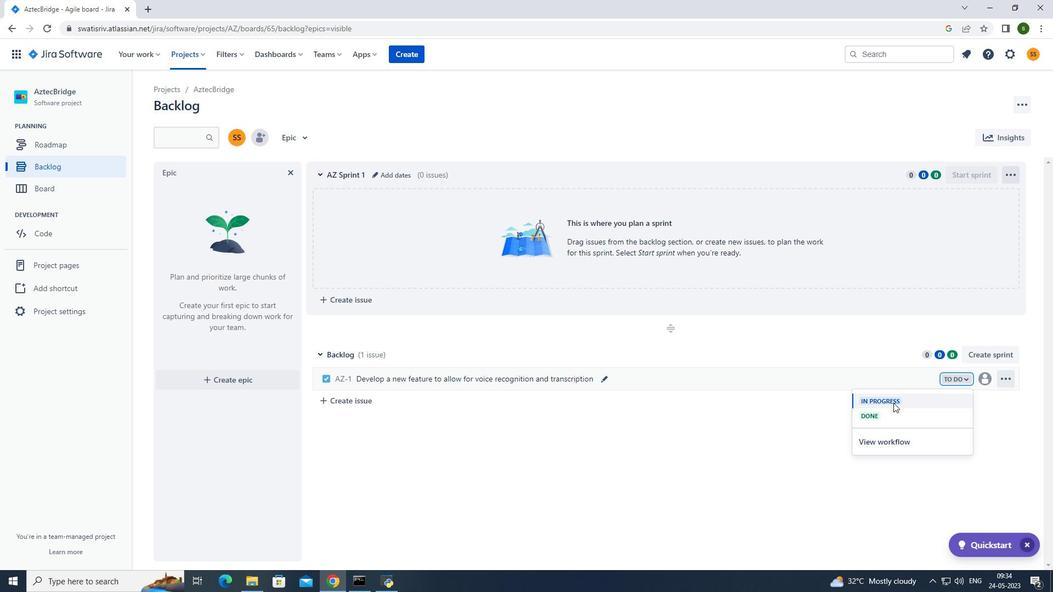 
Action: Mouse pressed left at (883, 403)
Screenshot: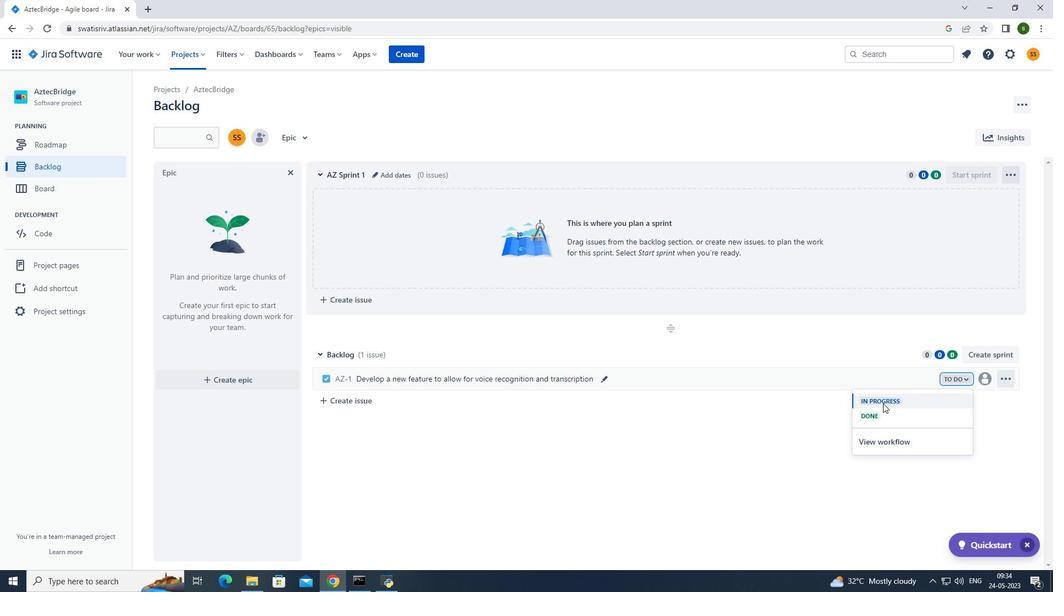 
Action: Mouse moved to (344, 399)
Screenshot: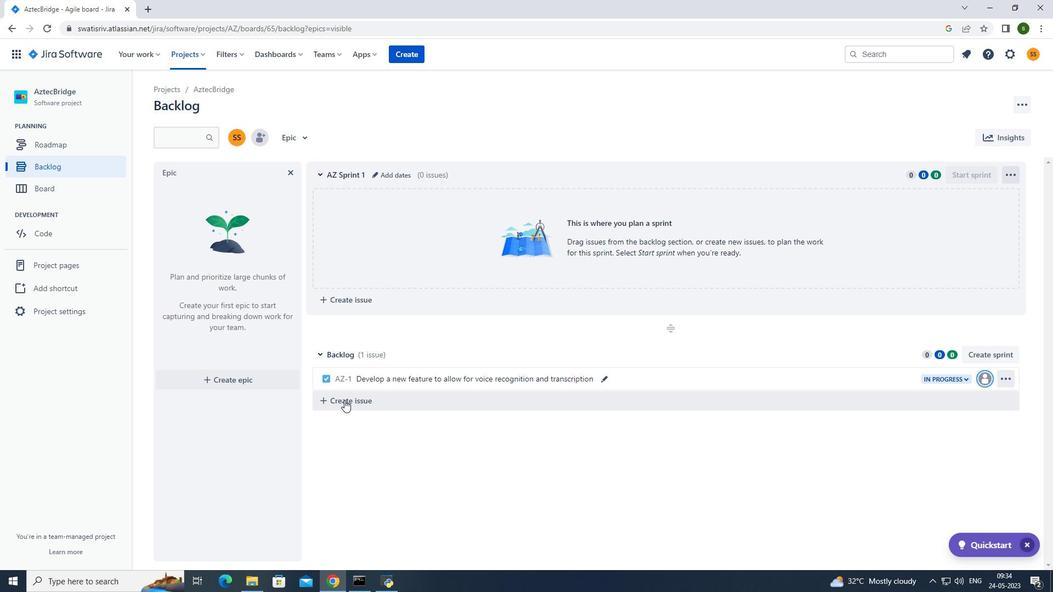 
Action: Mouse pressed left at (344, 399)
Screenshot: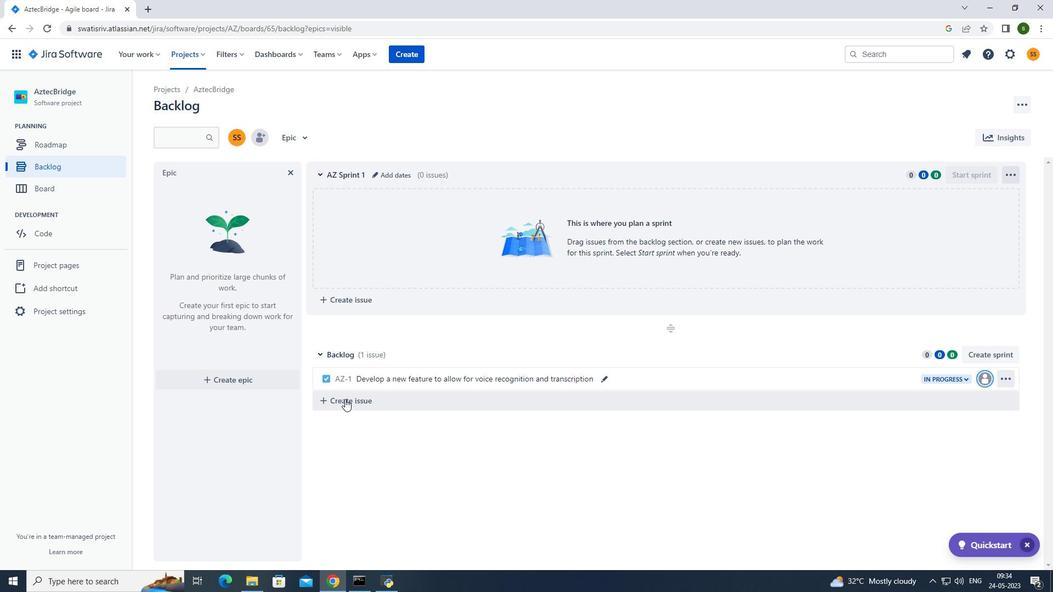 
Action: Mouse moved to (437, 399)
Screenshot: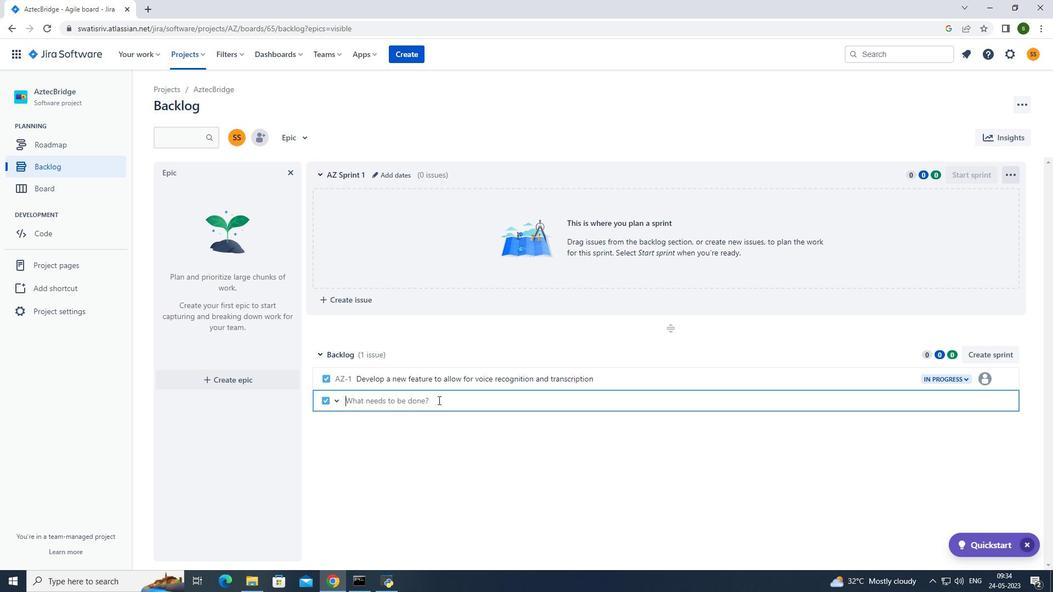 
Action: Mouse pressed left at (437, 399)
Screenshot: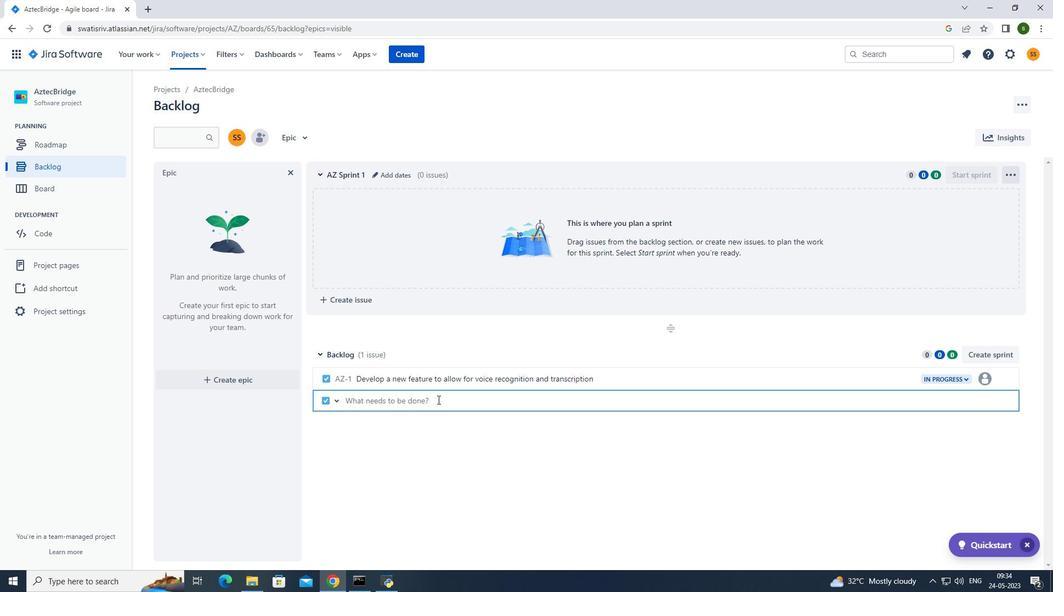 
Action: Mouse moved to (437, 400)
Screenshot: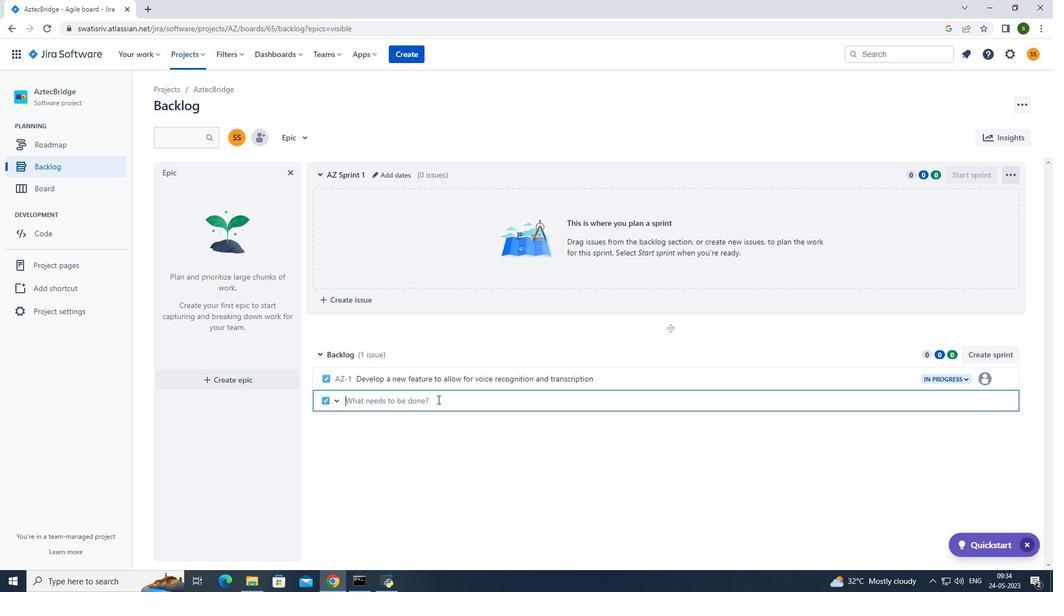 
Action: Key pressed <Key.caps_lock>I<Key.caps_lock>mplement<Key.space>a<Key.space>new<Key.space>feature<Key.space>to<Key.space>allow<Key.space>for<Key.space>advanced<Key.space>search<Key.space>capabilities<Key.enter>
Screenshot: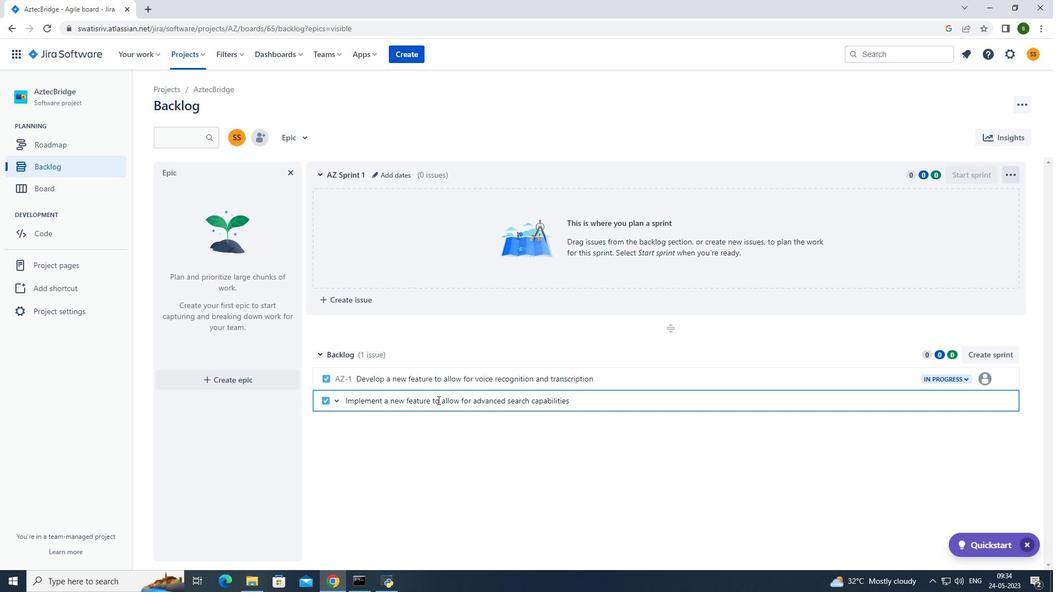 
Action: Mouse moved to (986, 401)
Screenshot: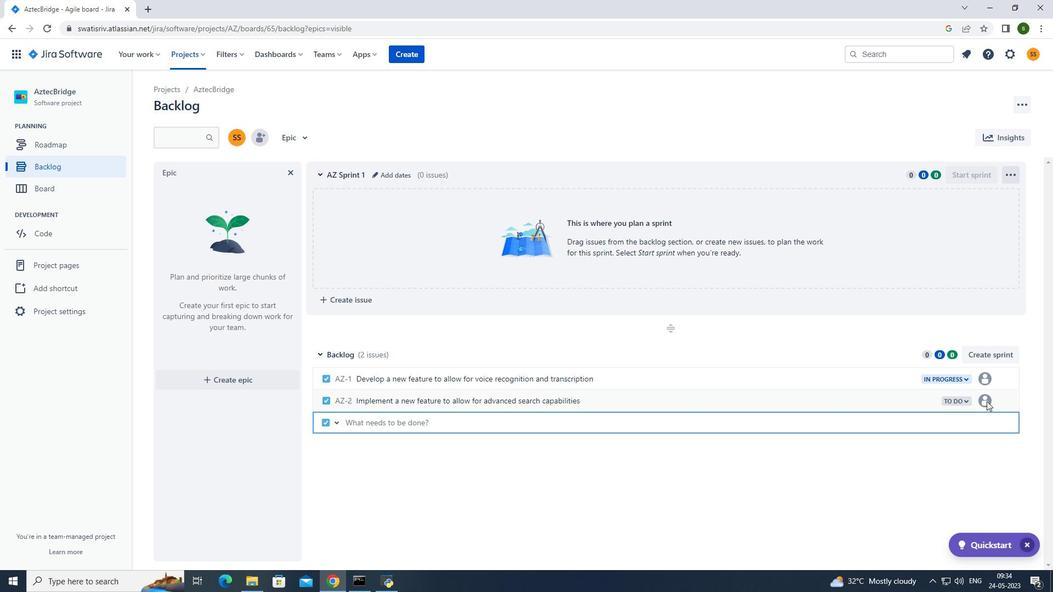 
Action: Mouse pressed left at (986, 401)
Screenshot: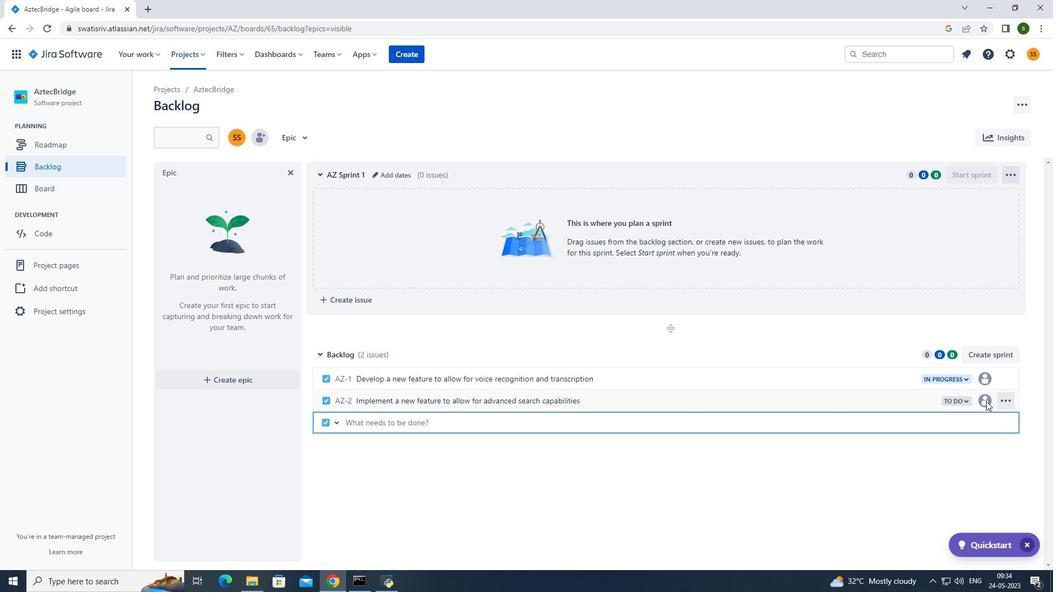 
Action: Mouse moved to (987, 399)
Screenshot: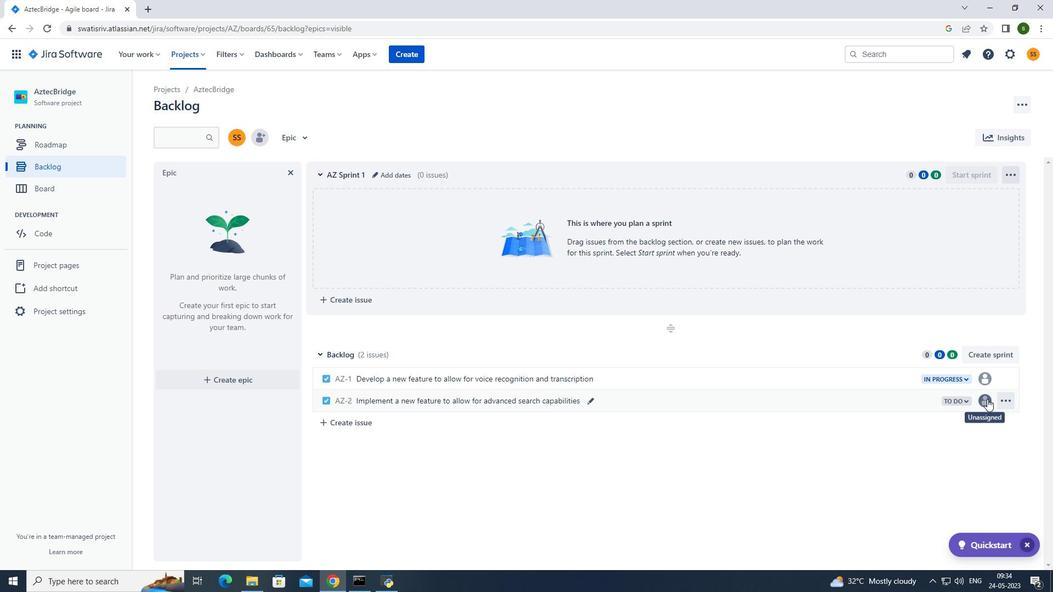 
Action: Mouse pressed left at (987, 399)
Screenshot: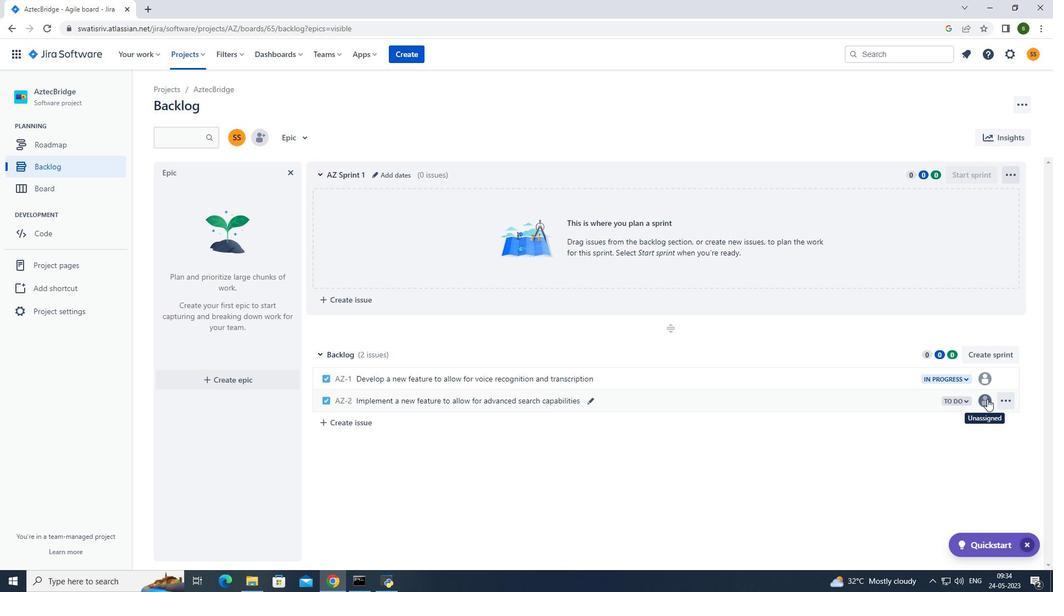 
Action: Mouse moved to (913, 427)
Screenshot: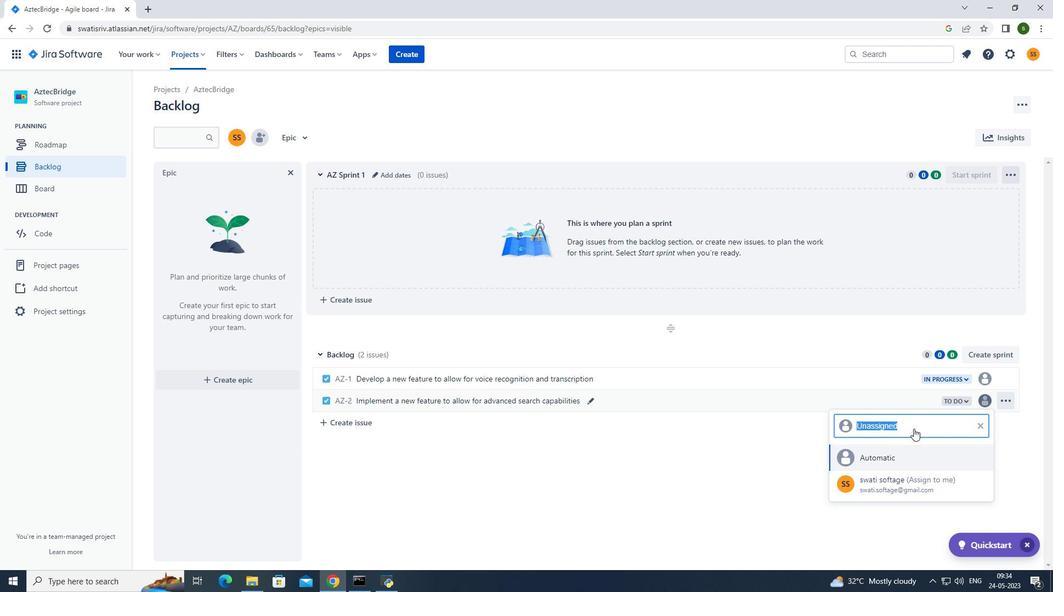 
Action: Key pressed softage.4<Key.shift>@softage.net<Key.enter>
Screenshot: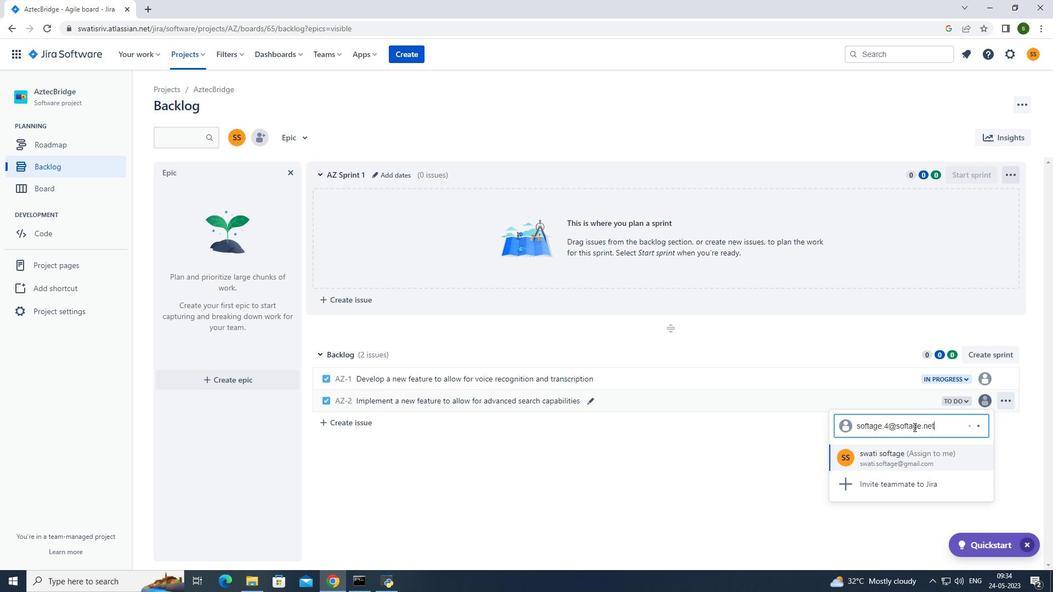 
Action: Mouse moved to (962, 401)
Screenshot: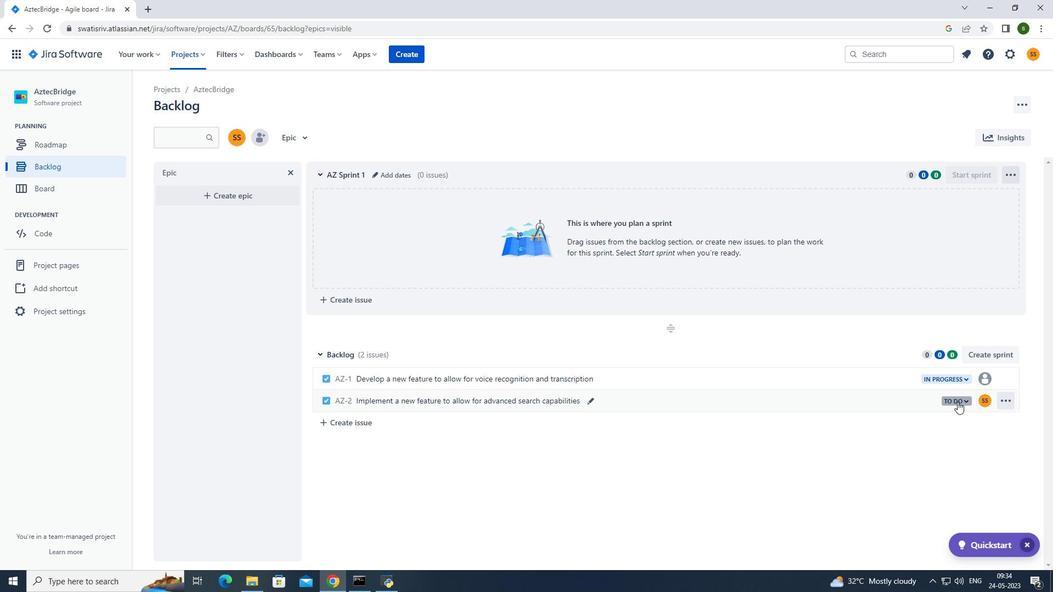 
Action: Mouse pressed left at (962, 401)
Screenshot: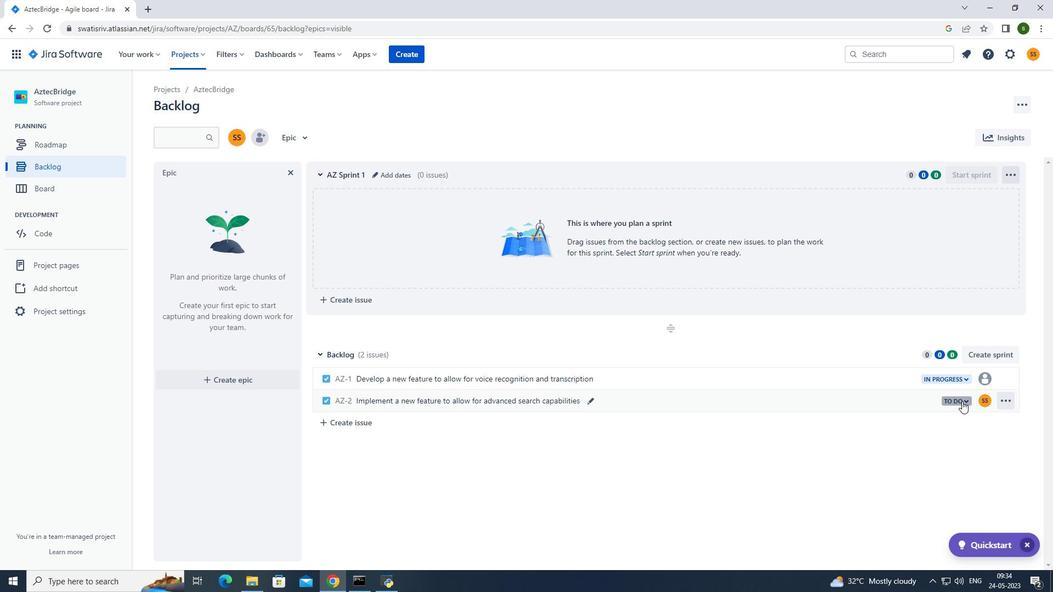 
Action: Mouse moved to (911, 419)
Screenshot: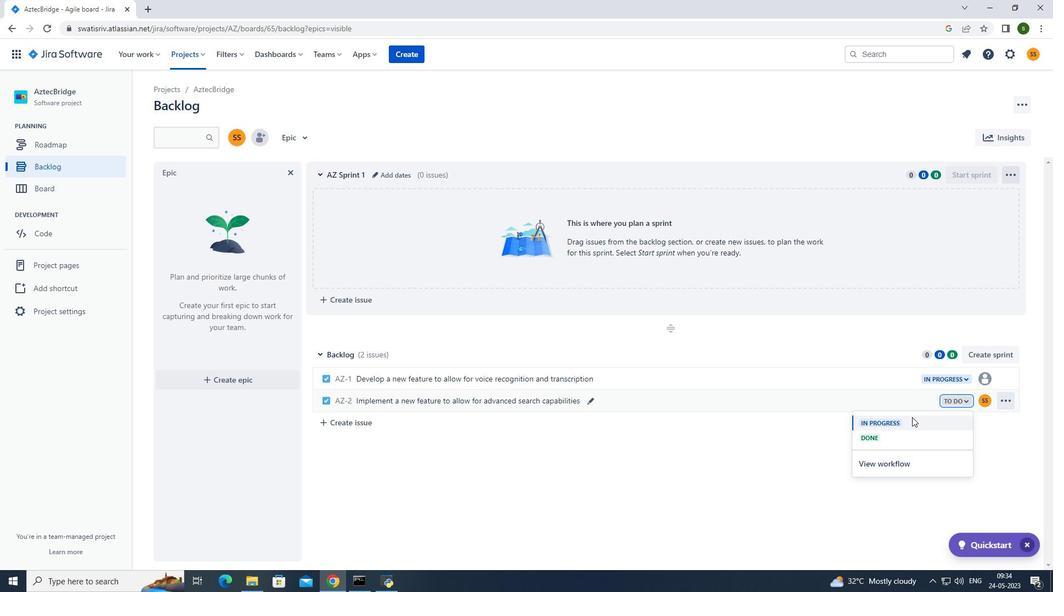 
Action: Mouse pressed left at (911, 419)
Screenshot: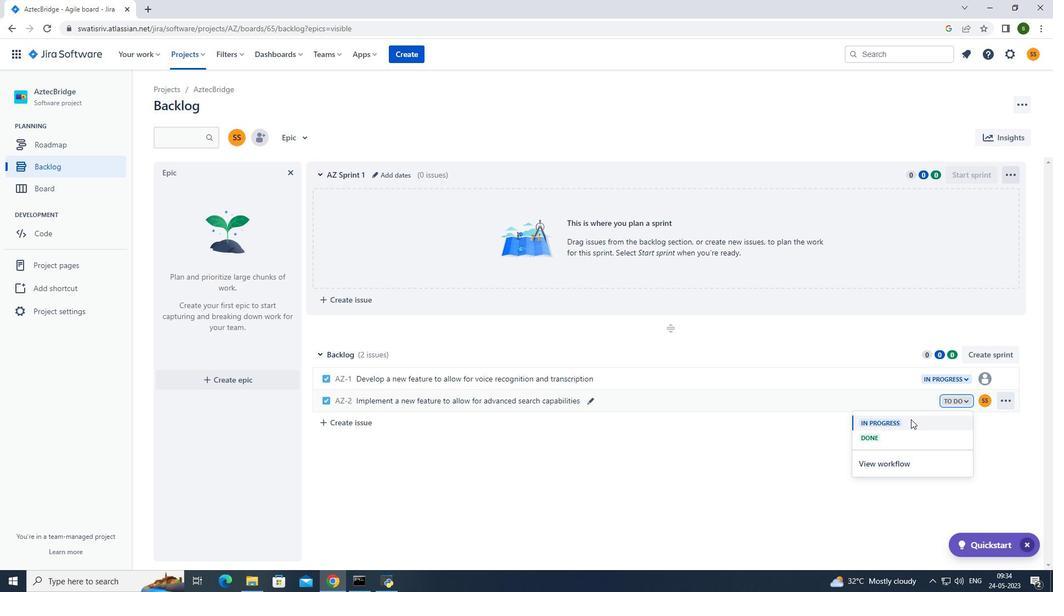 
Action: Mouse moved to (765, 463)
Screenshot: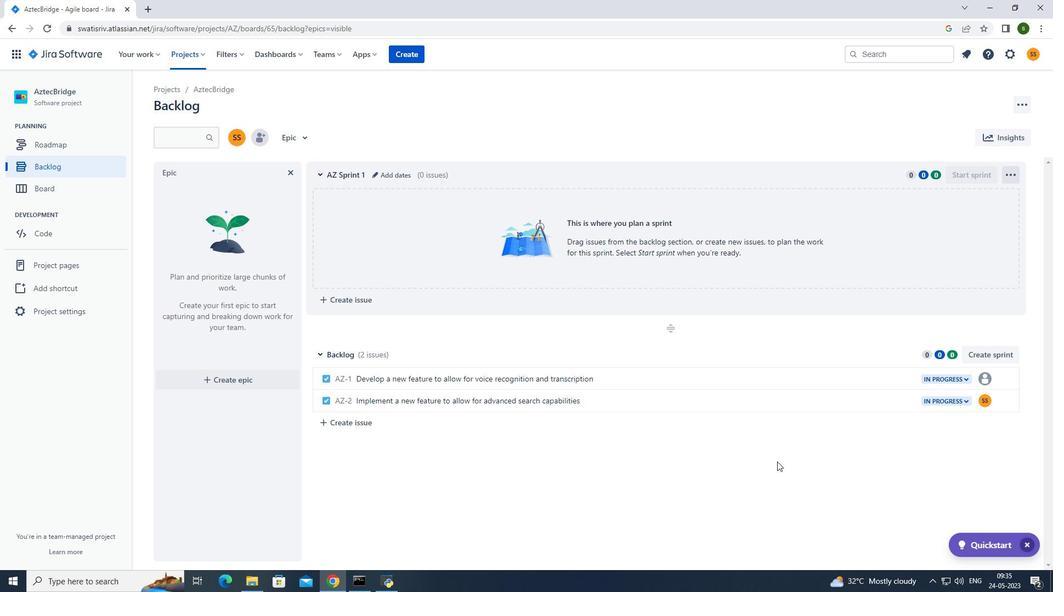 
